 Task: Find a place to stay in Shantou, China, from June 1 to June 9 for 5 guests, with a price range of ₹820 to ₹100000+, an entire place, 3 bedrooms, 3 beds, 3 bathrooms, and free cancellation.
Action: Mouse moved to (424, 88)
Screenshot: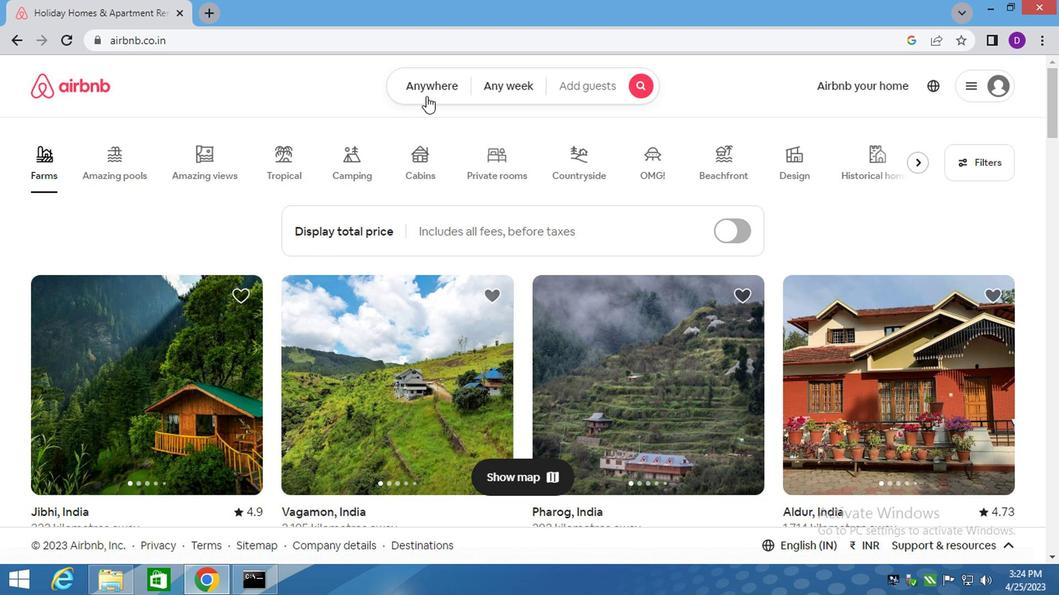 
Action: Mouse pressed left at (424, 88)
Screenshot: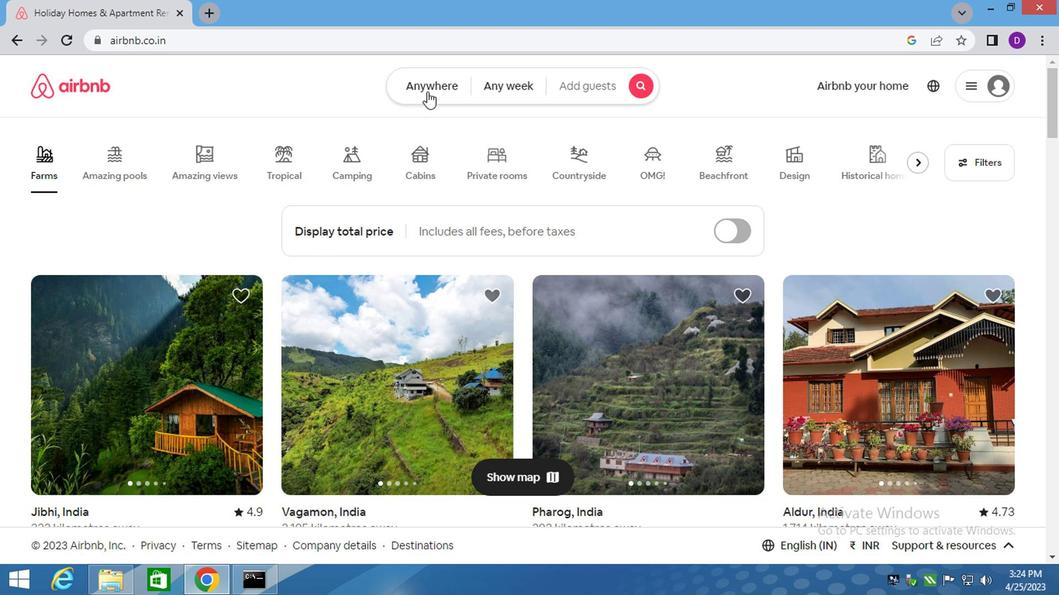 
Action: Mouse moved to (270, 147)
Screenshot: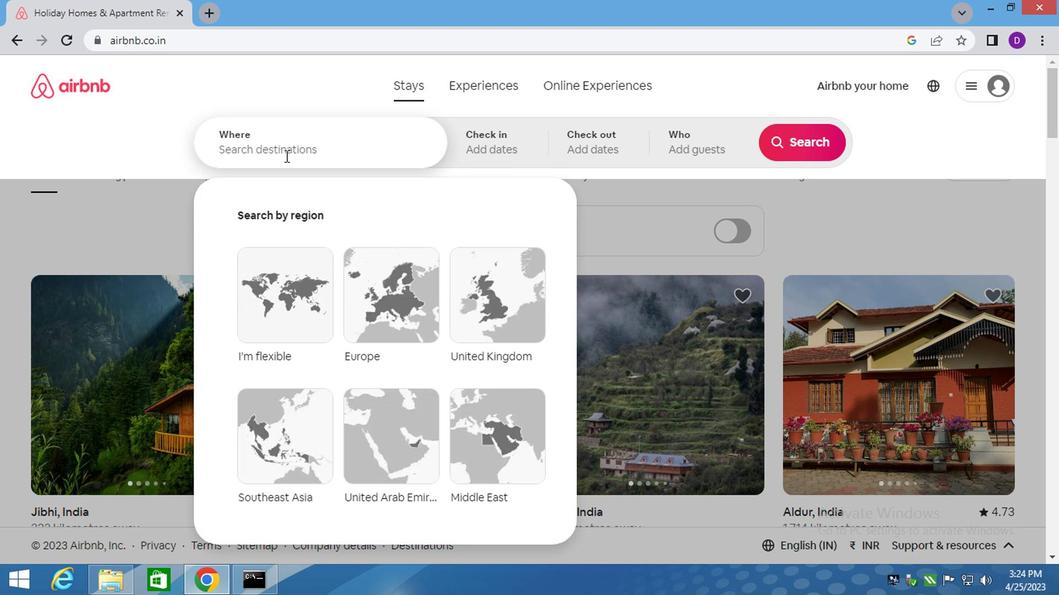
Action: Mouse pressed left at (270, 147)
Screenshot: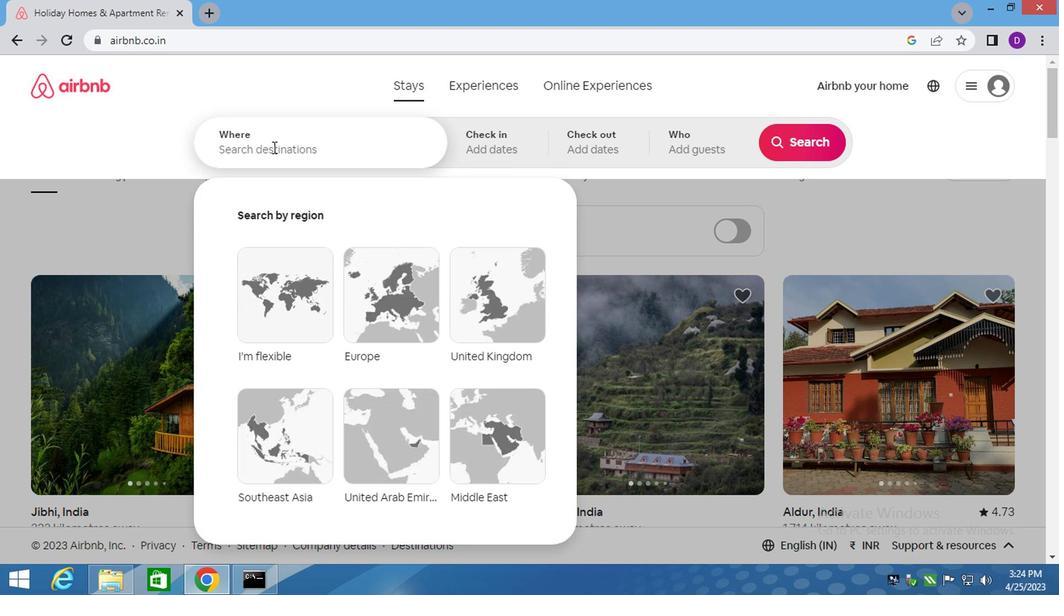 
Action: Mouse moved to (256, 163)
Screenshot: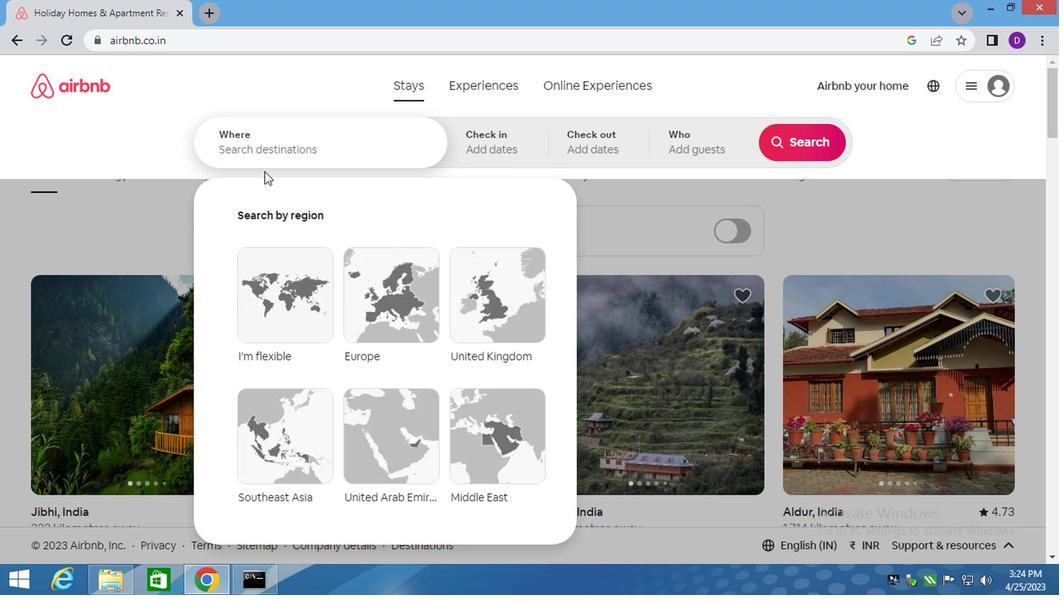 
Action: Key pressed <Key.shift>SHANTOU,<Key.space><Key.shift>CHINA<Key.enter>
Screenshot: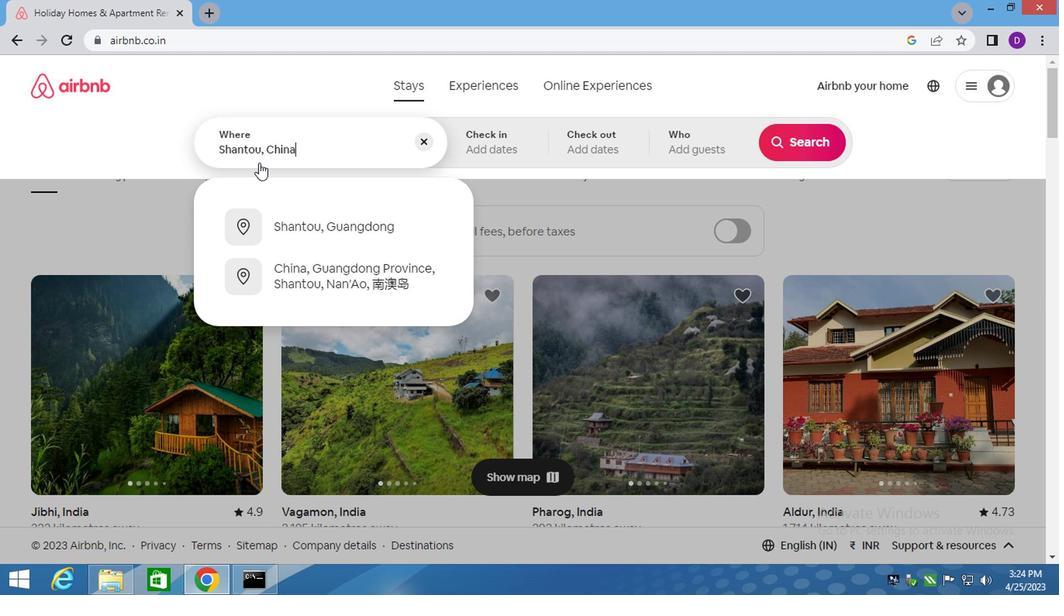 
Action: Mouse moved to (791, 265)
Screenshot: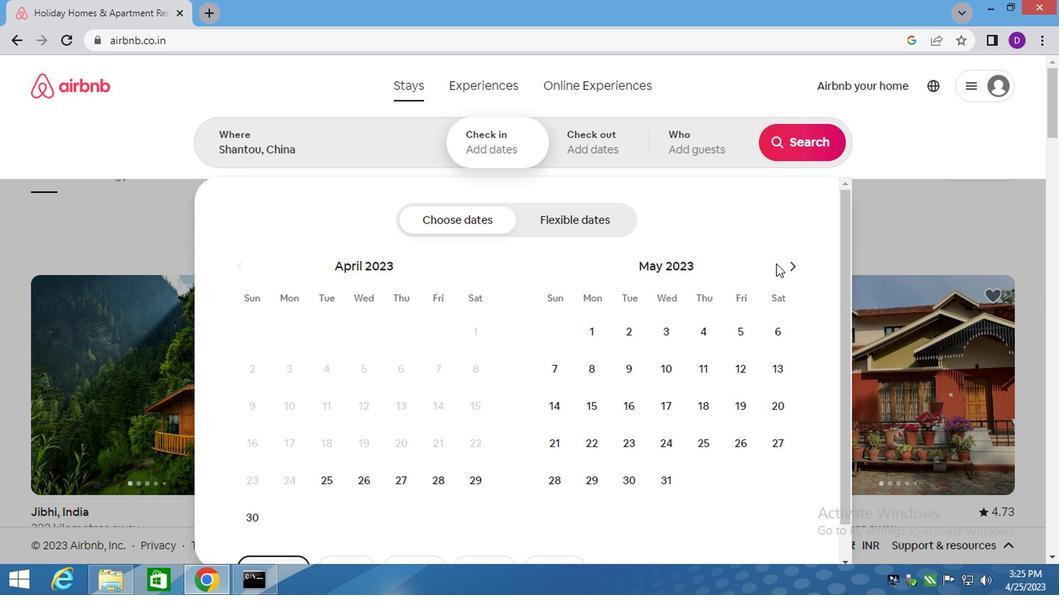 
Action: Mouse pressed left at (791, 265)
Screenshot: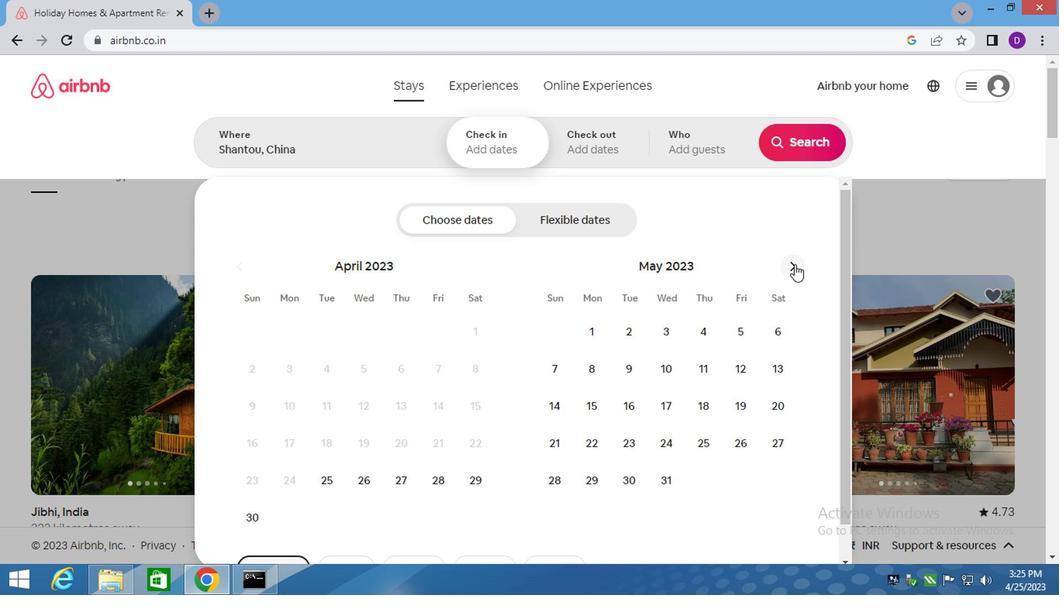 
Action: Mouse moved to (703, 328)
Screenshot: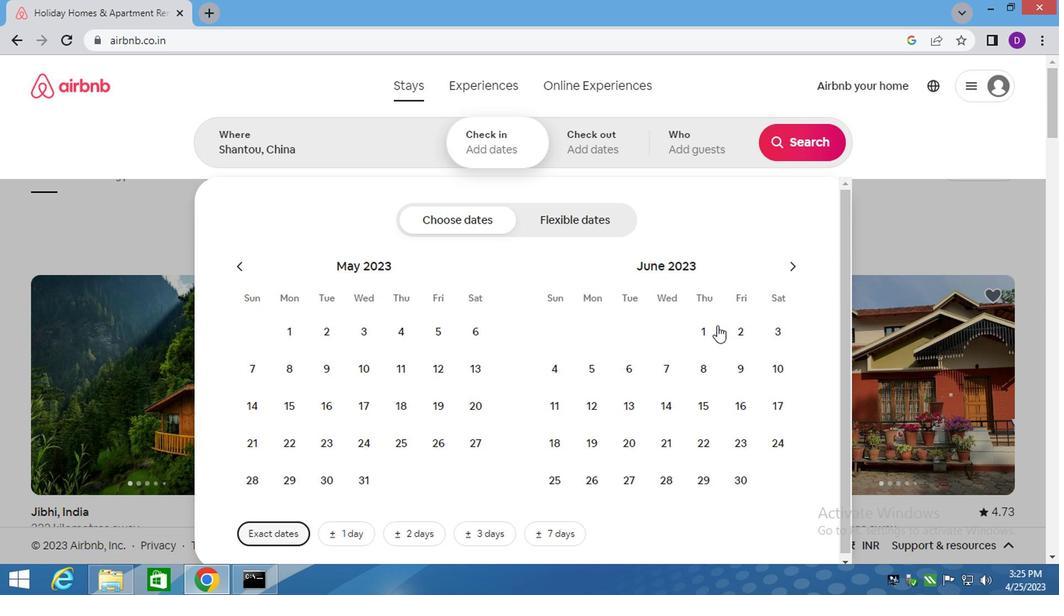 
Action: Mouse pressed left at (703, 328)
Screenshot: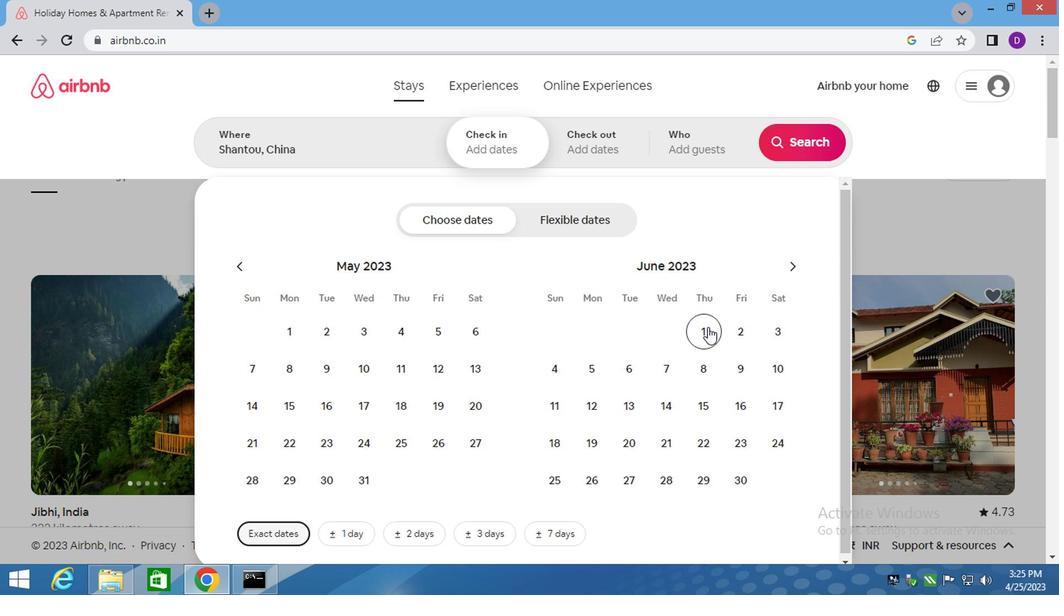 
Action: Mouse moved to (734, 372)
Screenshot: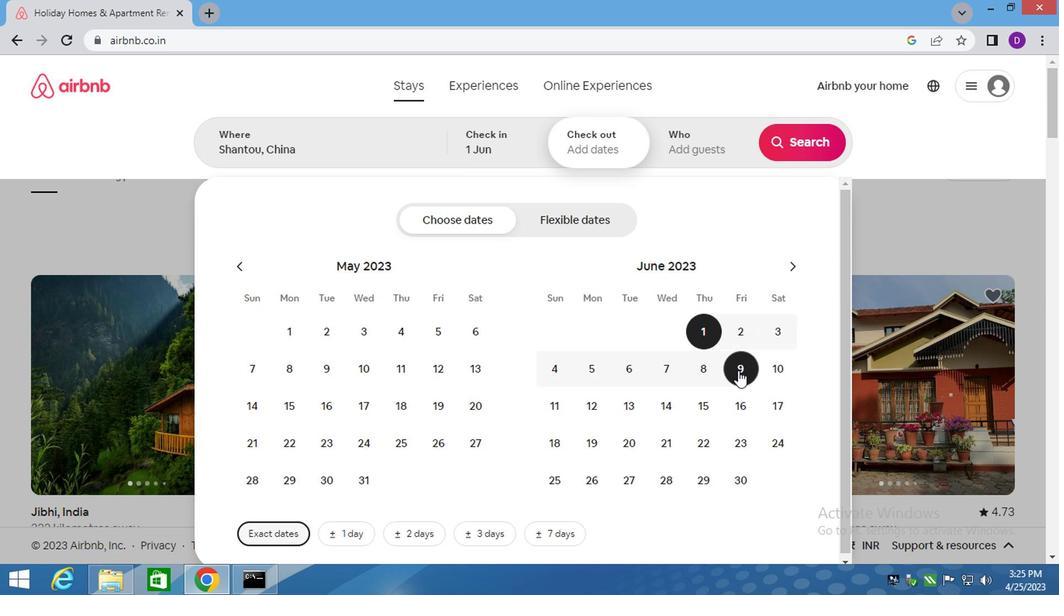 
Action: Mouse pressed left at (734, 372)
Screenshot: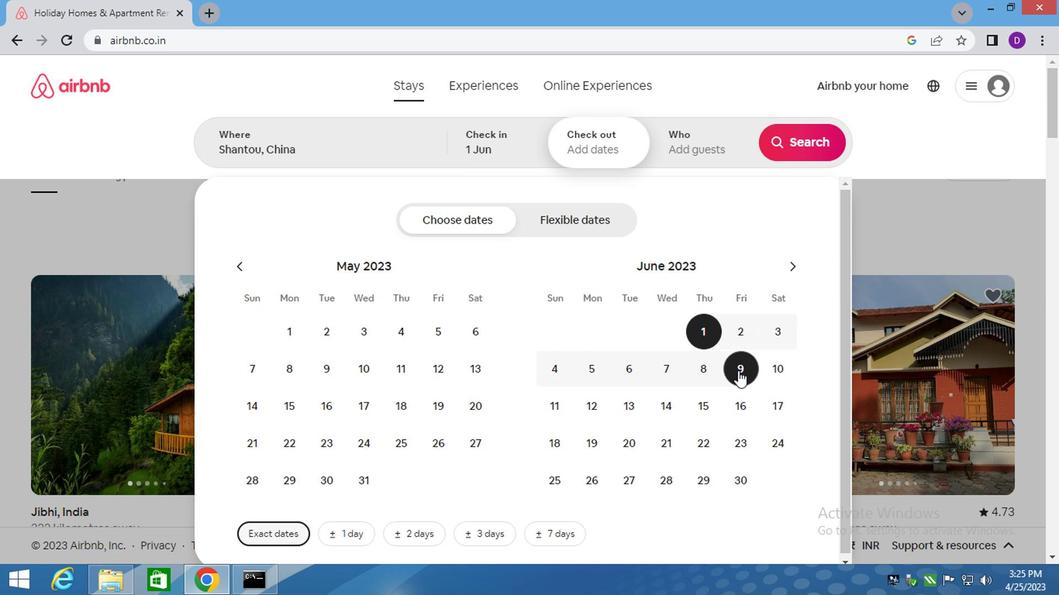 
Action: Mouse moved to (669, 137)
Screenshot: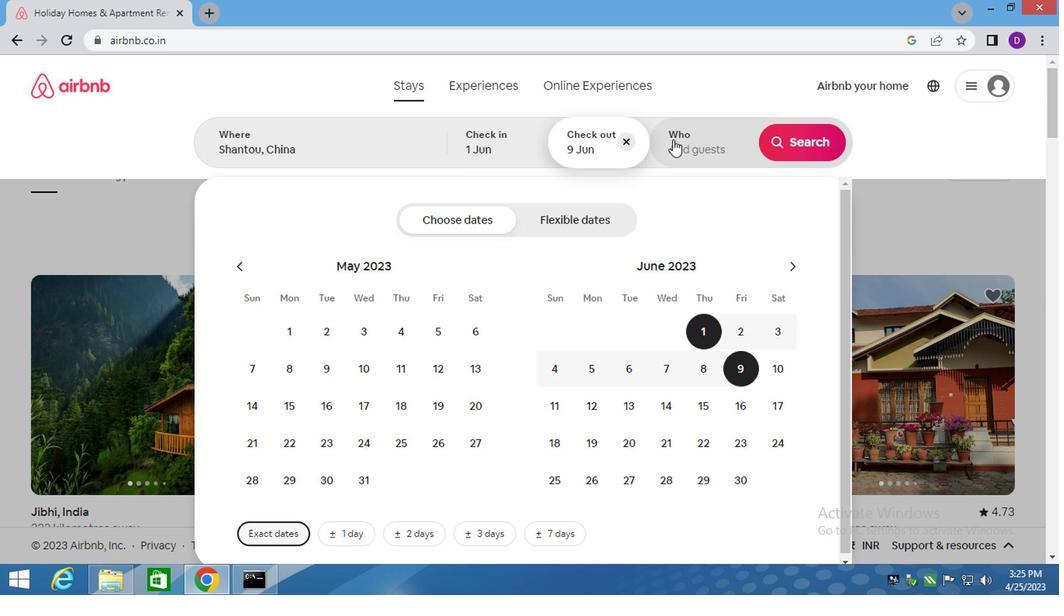 
Action: Mouse pressed left at (669, 137)
Screenshot: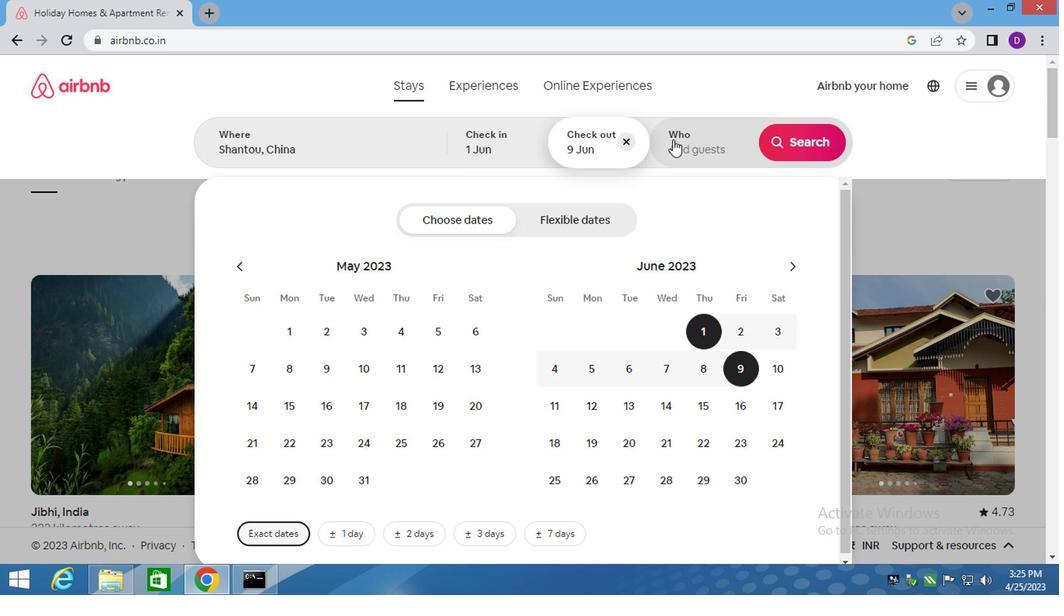 
Action: Mouse moved to (808, 232)
Screenshot: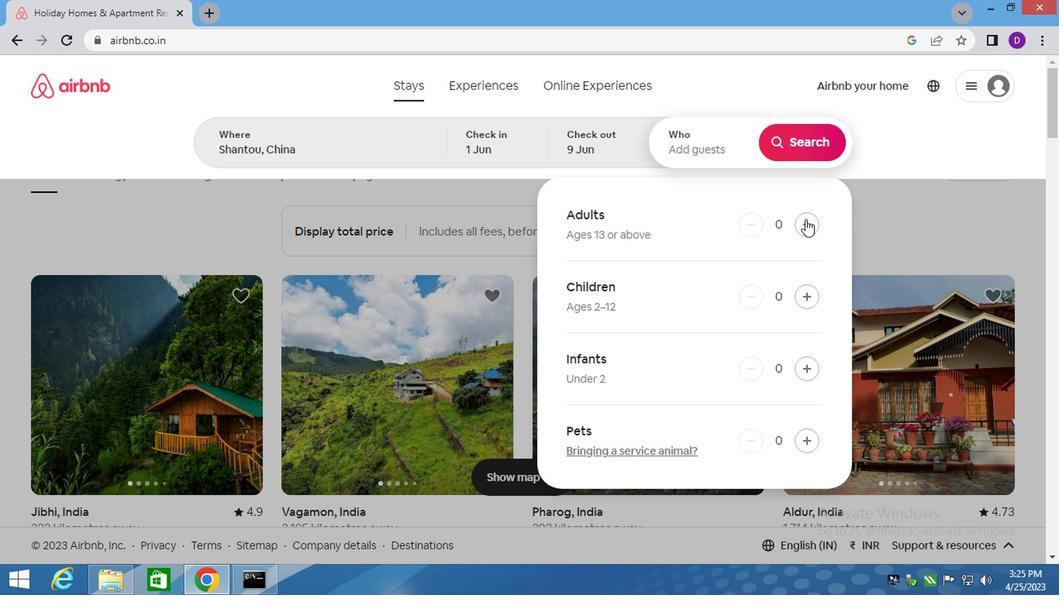 
Action: Mouse pressed left at (808, 232)
Screenshot: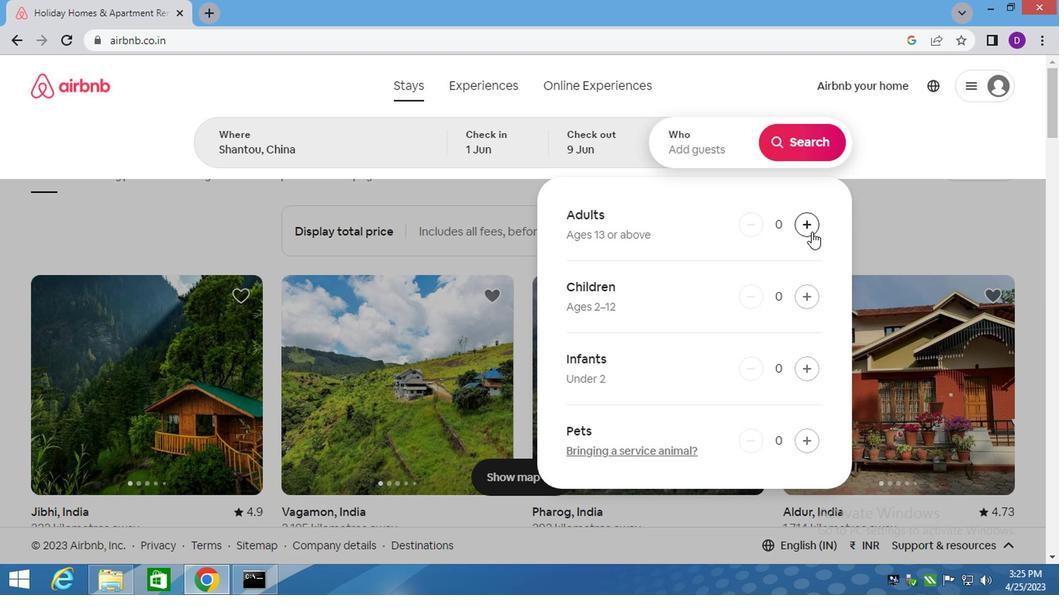 
Action: Mouse pressed left at (808, 232)
Screenshot: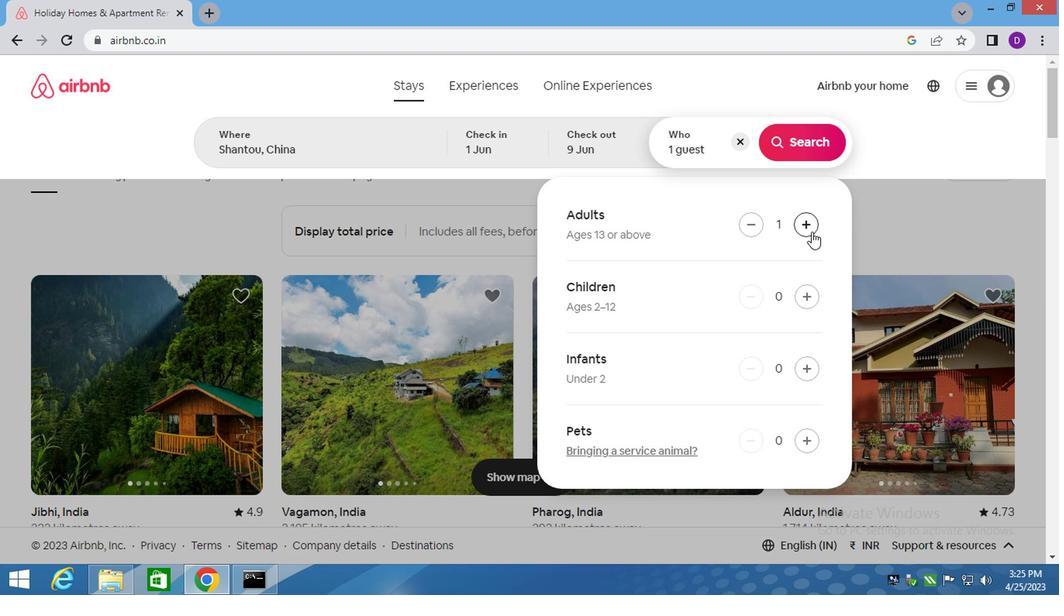 
Action: Mouse moved to (809, 233)
Screenshot: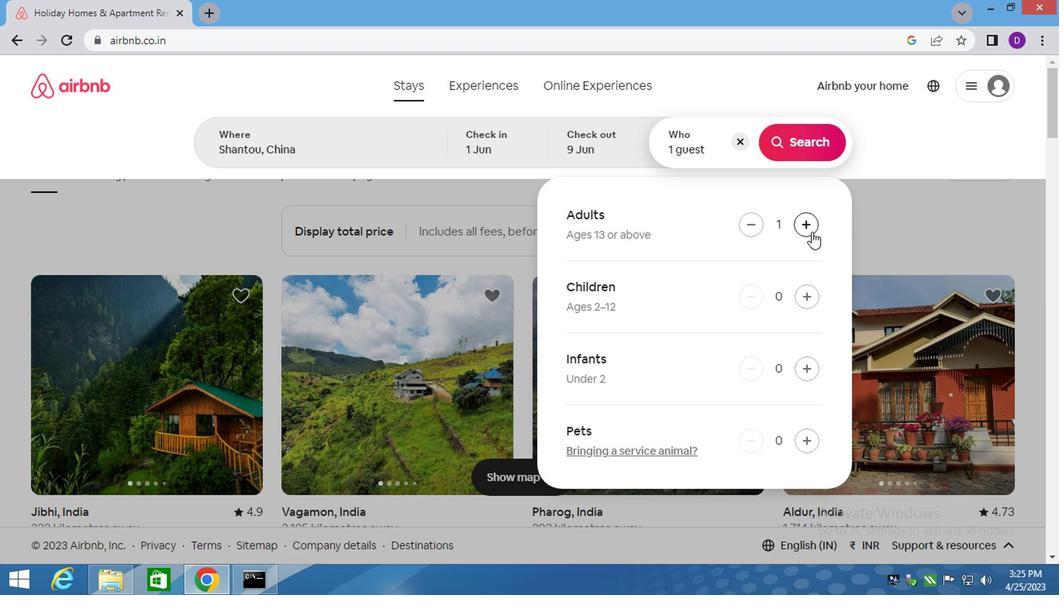 
Action: Mouse pressed left at (809, 233)
Screenshot: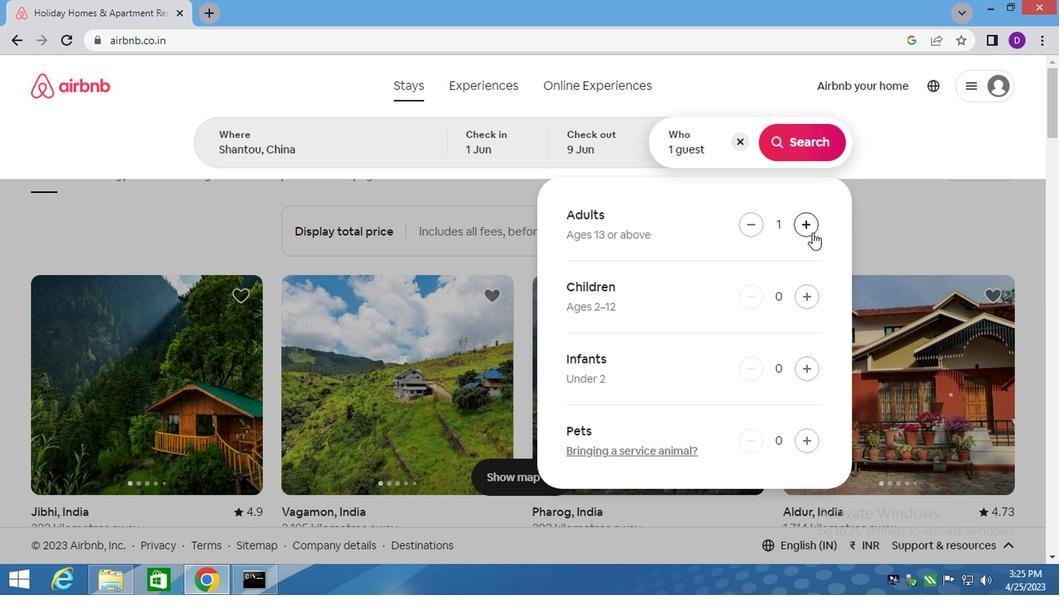 
Action: Mouse pressed left at (809, 233)
Screenshot: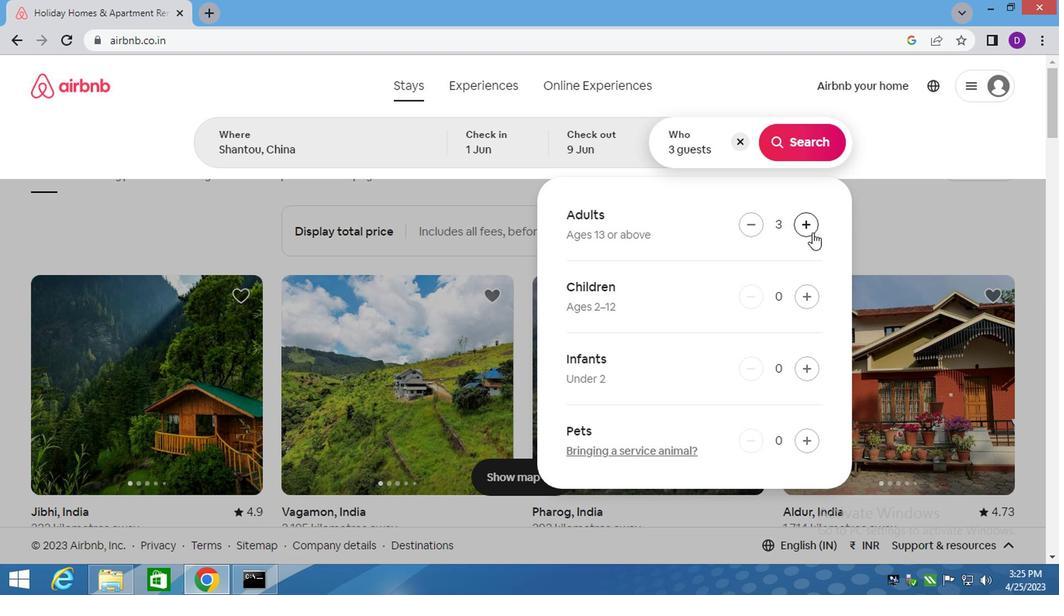 
Action: Mouse pressed left at (809, 233)
Screenshot: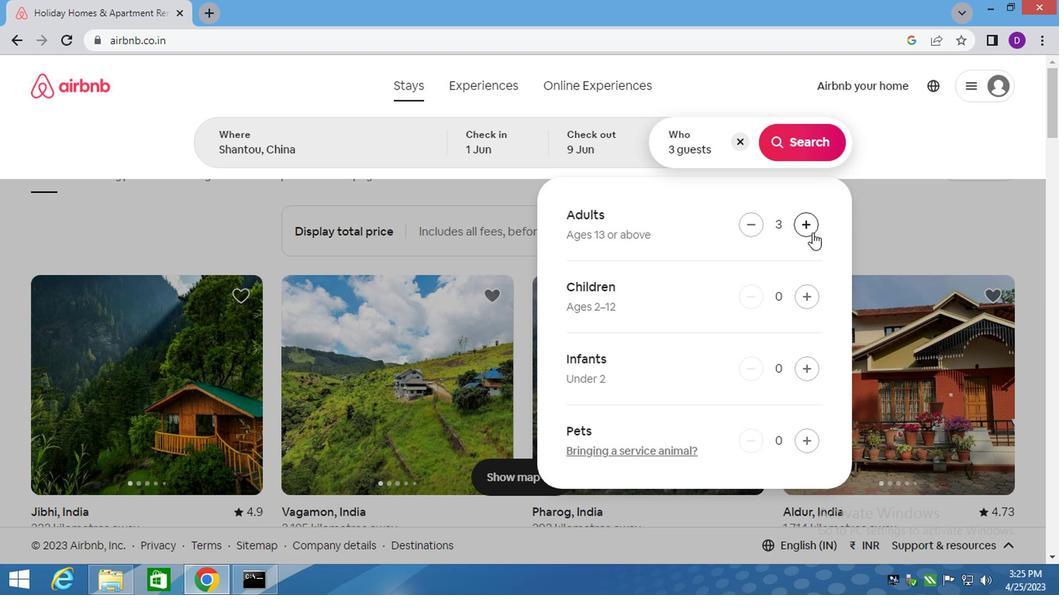 
Action: Mouse moved to (800, 157)
Screenshot: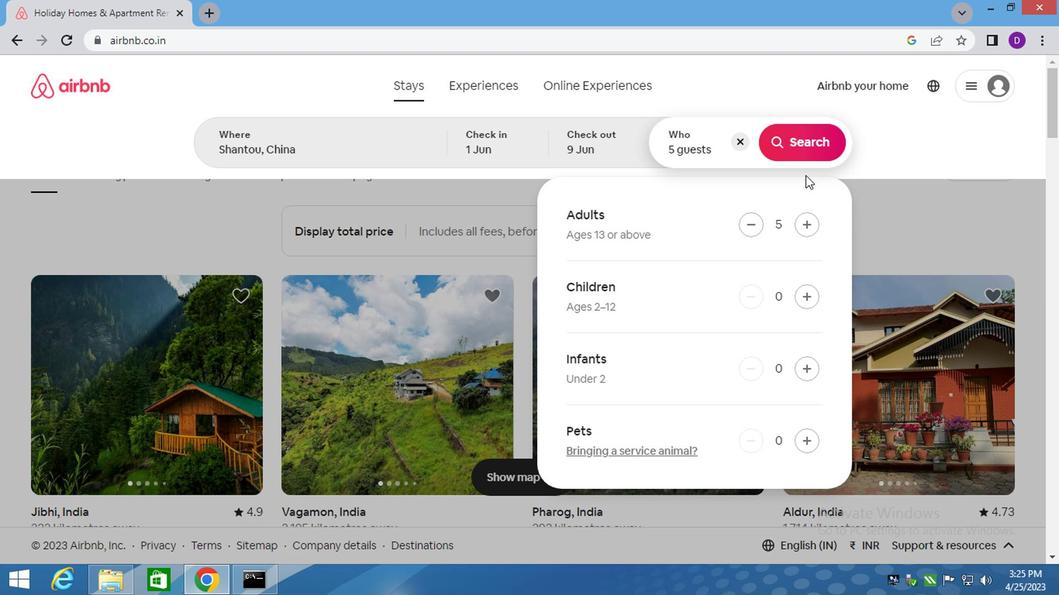 
Action: Mouse pressed left at (800, 157)
Screenshot: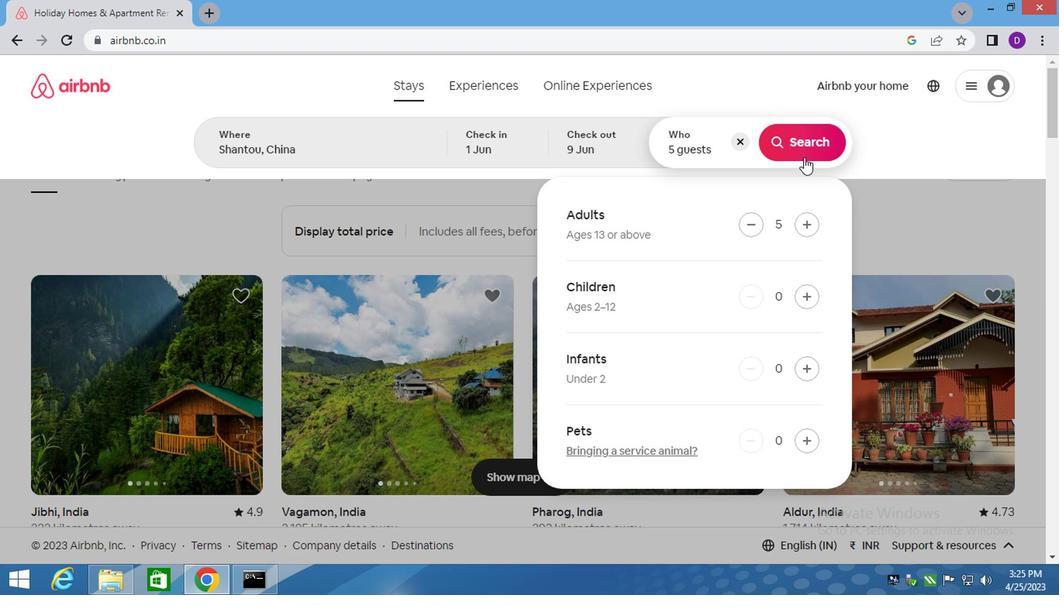
Action: Mouse moved to (980, 150)
Screenshot: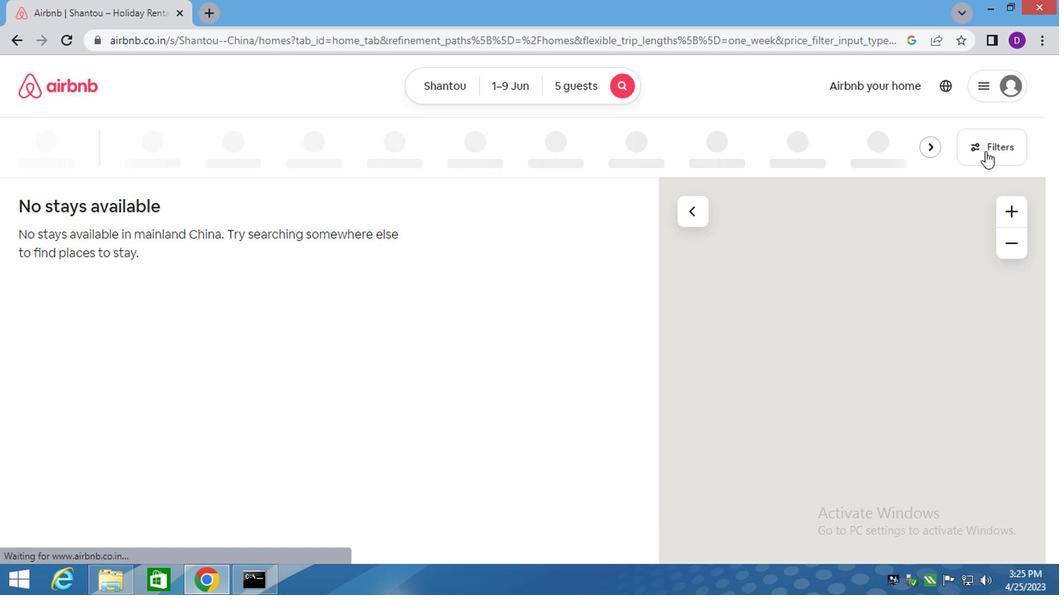 
Action: Mouse pressed left at (980, 150)
Screenshot: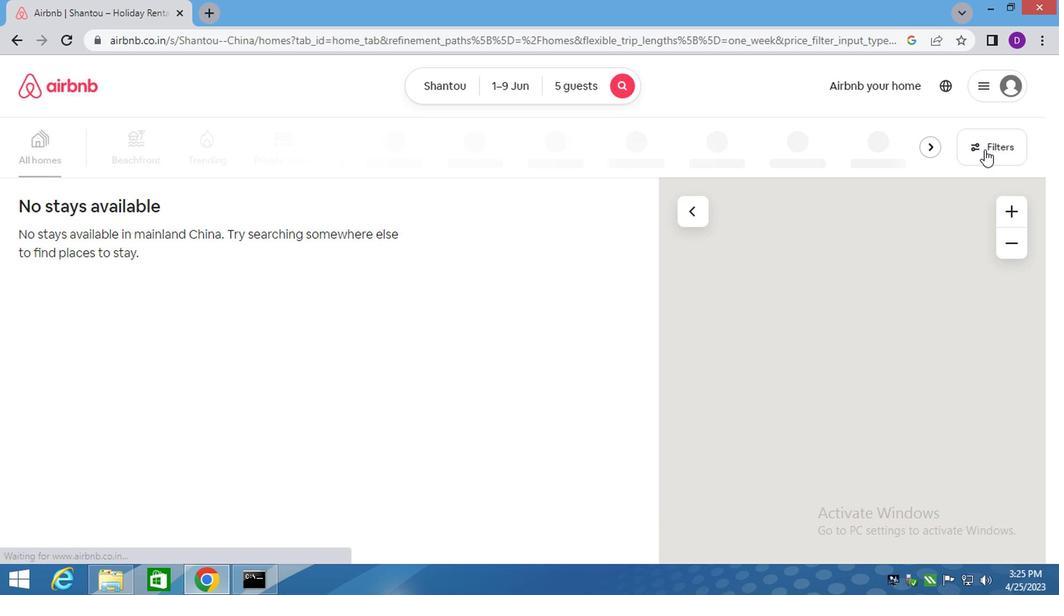 
Action: Mouse moved to (348, 248)
Screenshot: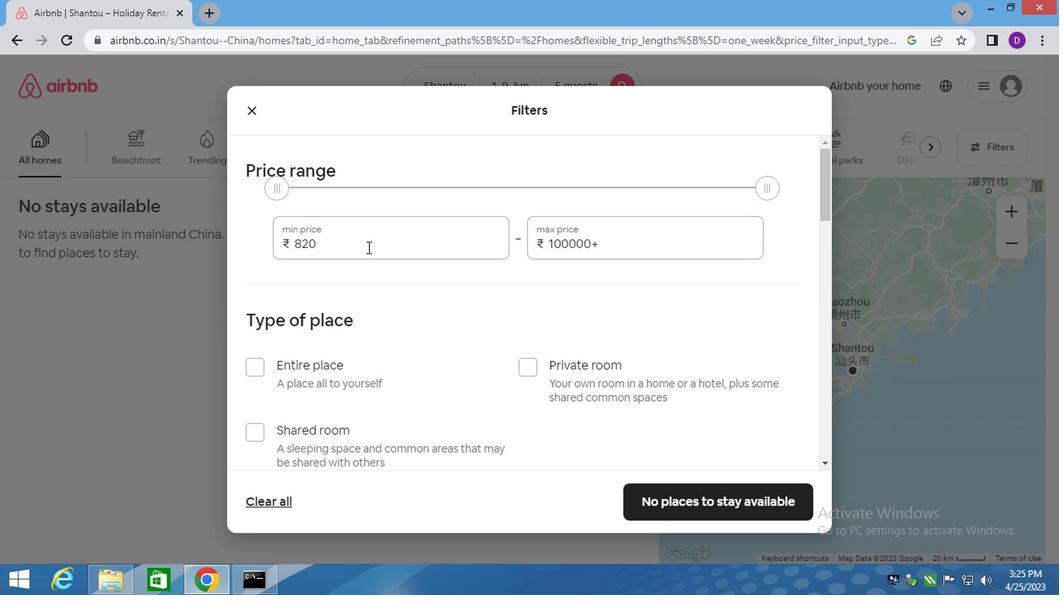 
Action: Mouse pressed left at (348, 248)
Screenshot: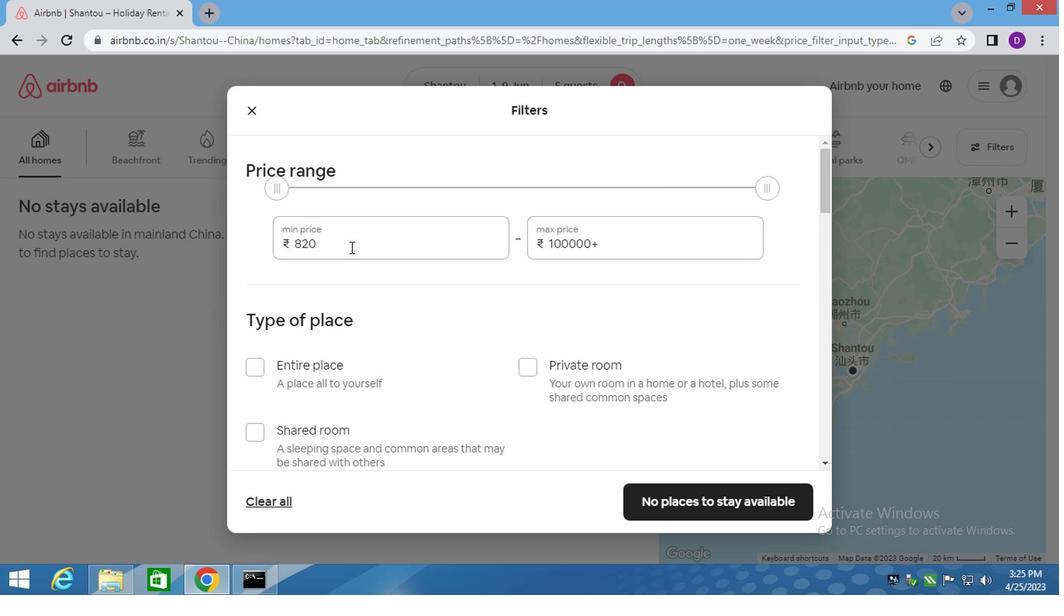 
Action: Mouse pressed left at (348, 248)
Screenshot: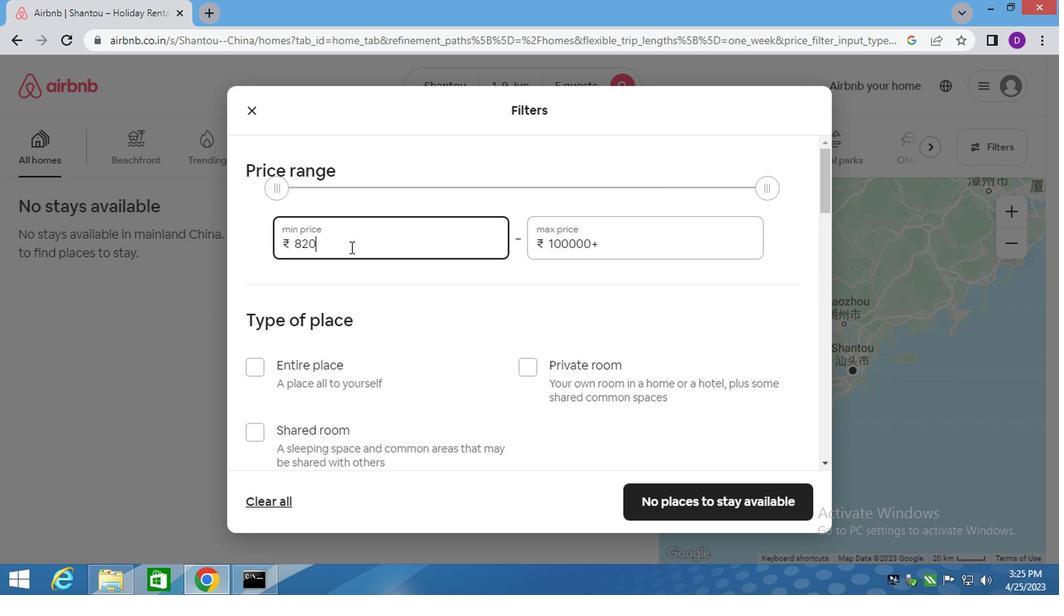 
Action: Mouse pressed left at (348, 248)
Screenshot: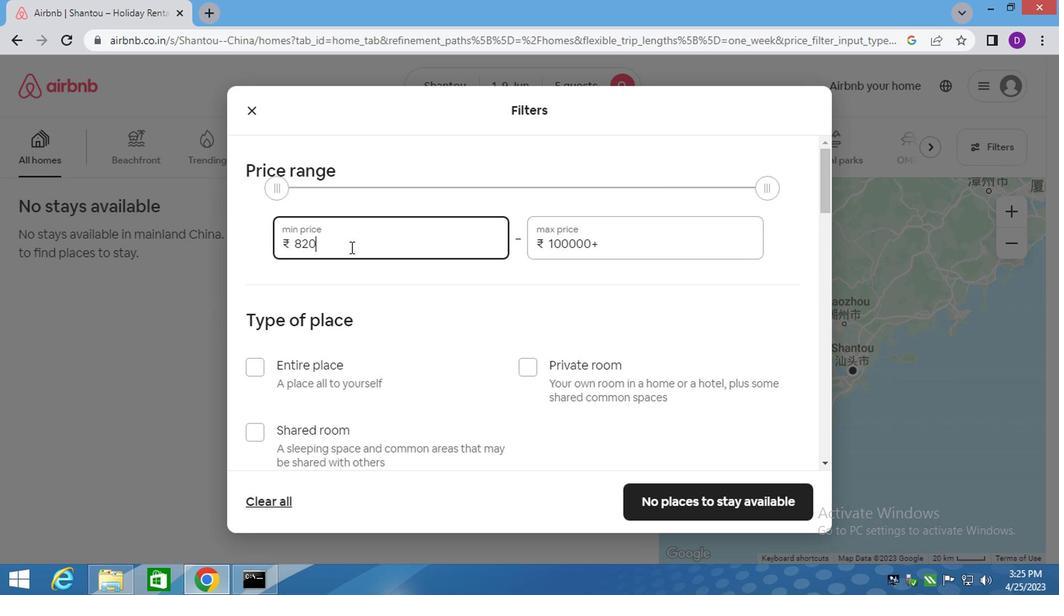 
Action: Mouse moved to (337, 248)
Screenshot: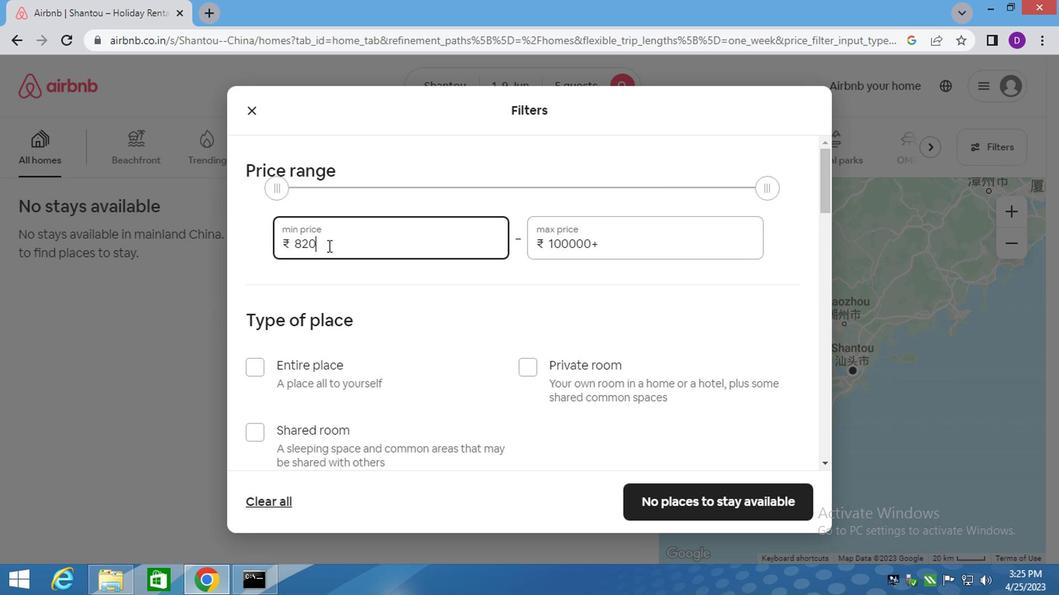 
Action: Mouse pressed left at (337, 248)
Screenshot: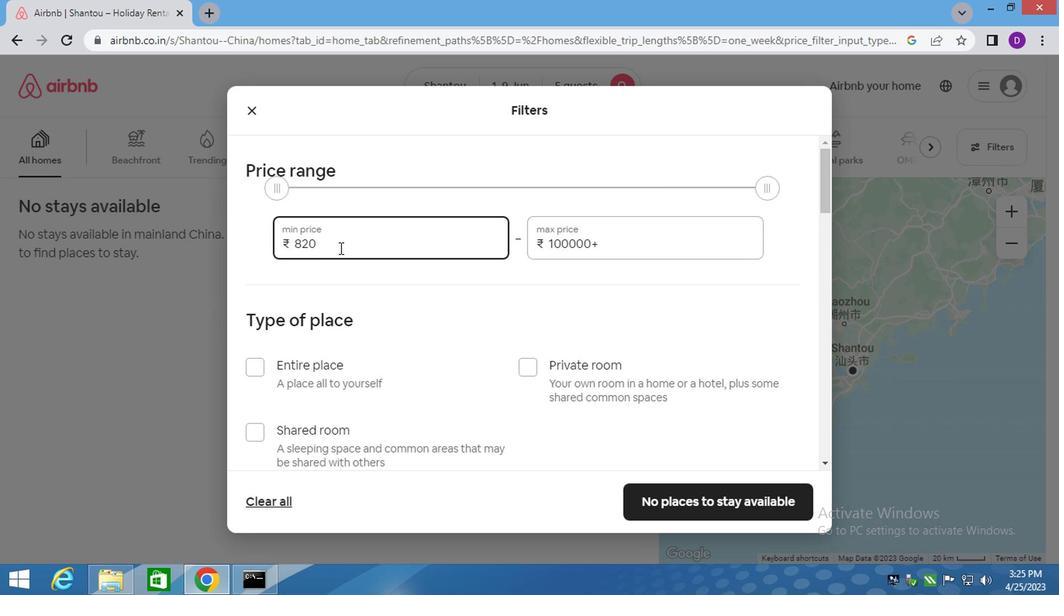 
Action: Mouse pressed left at (337, 248)
Screenshot: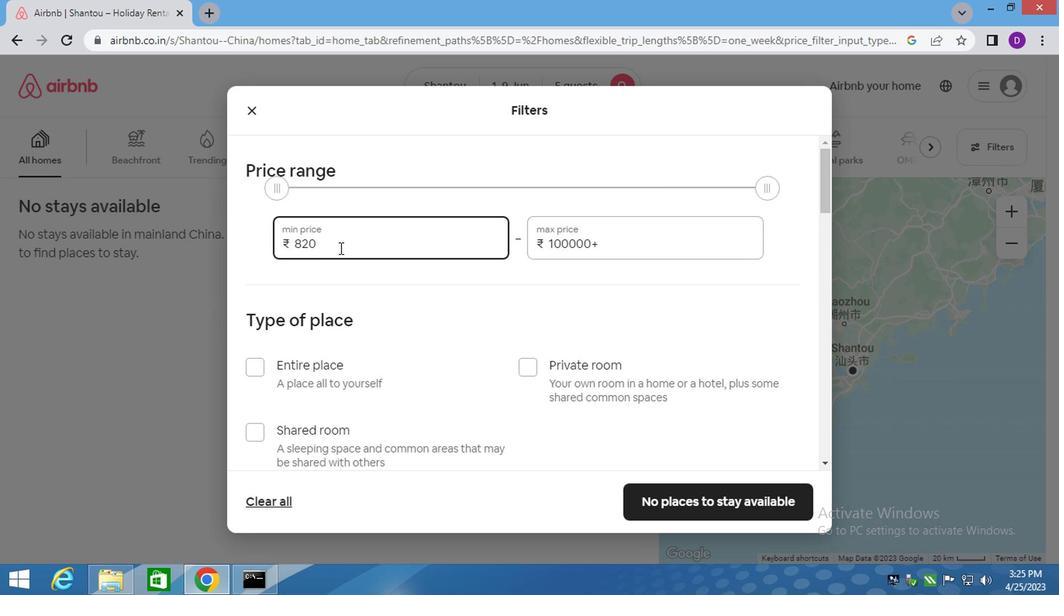 
Action: Key pressed 6000<Key.tab>12000
Screenshot: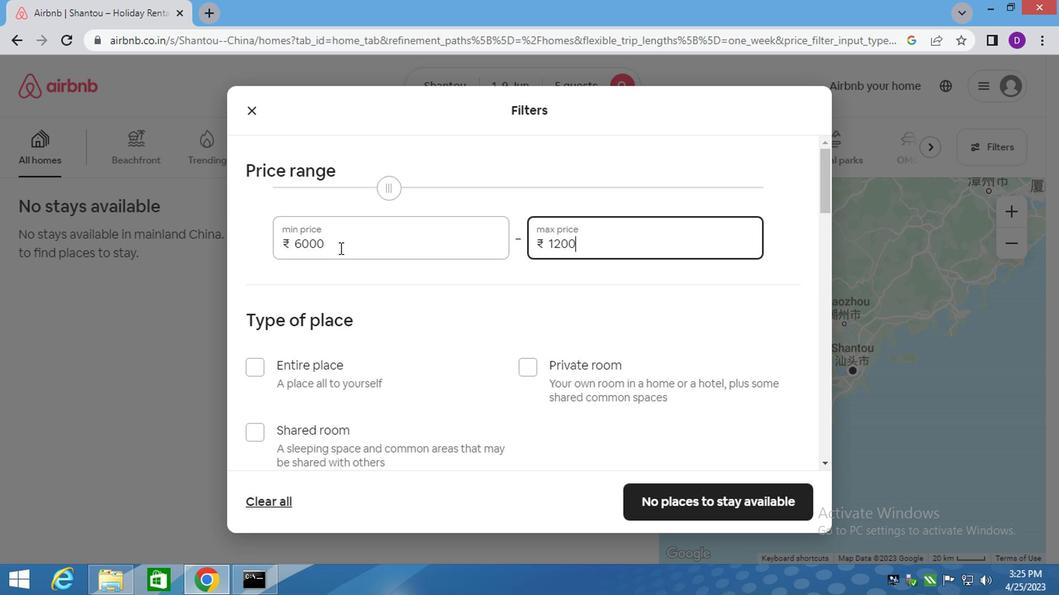 
Action: Mouse moved to (252, 368)
Screenshot: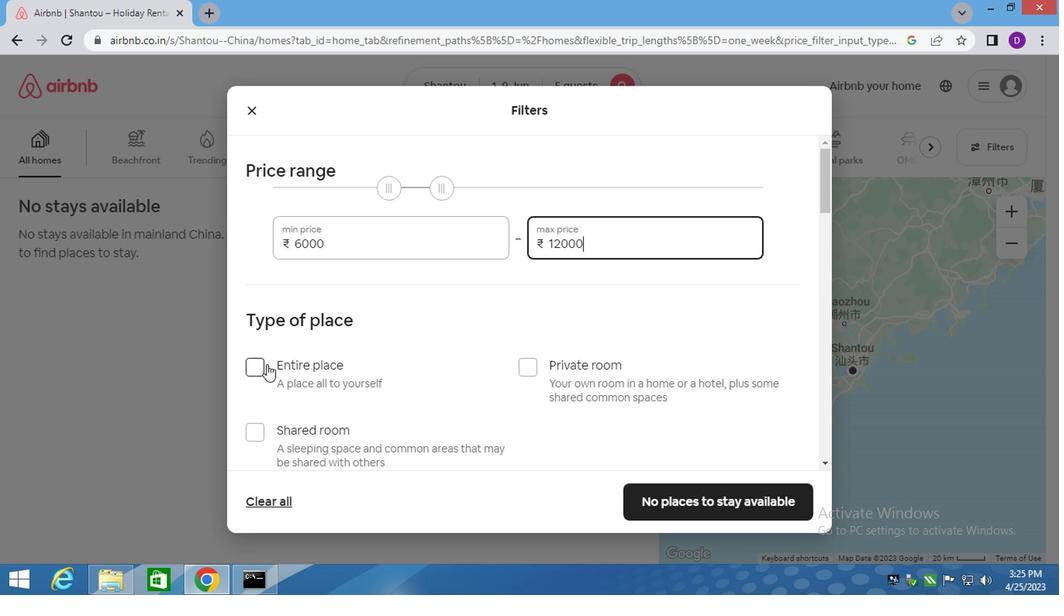 
Action: Mouse pressed left at (252, 368)
Screenshot: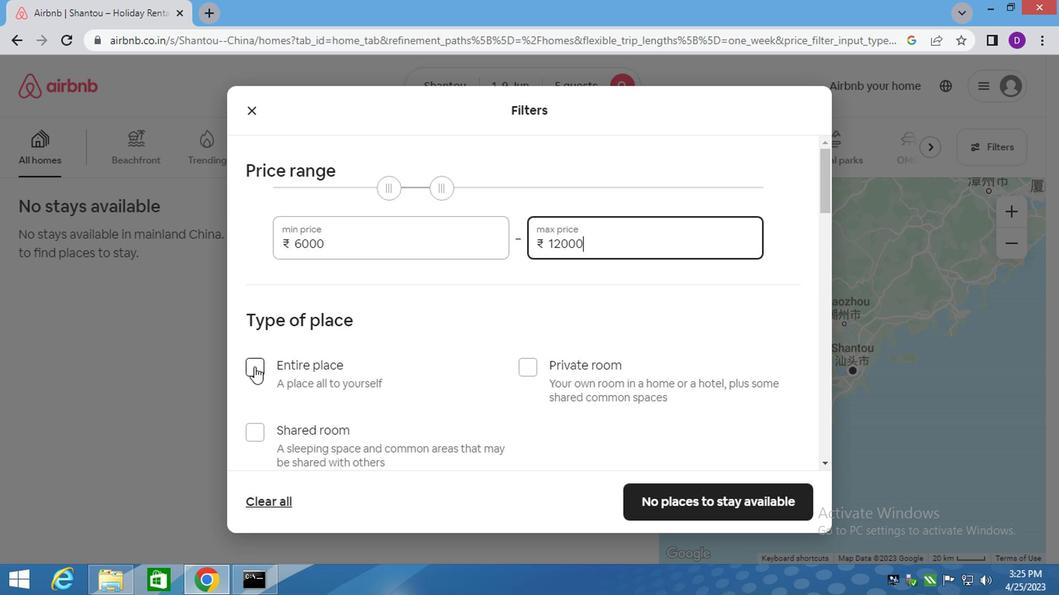 
Action: Mouse moved to (406, 380)
Screenshot: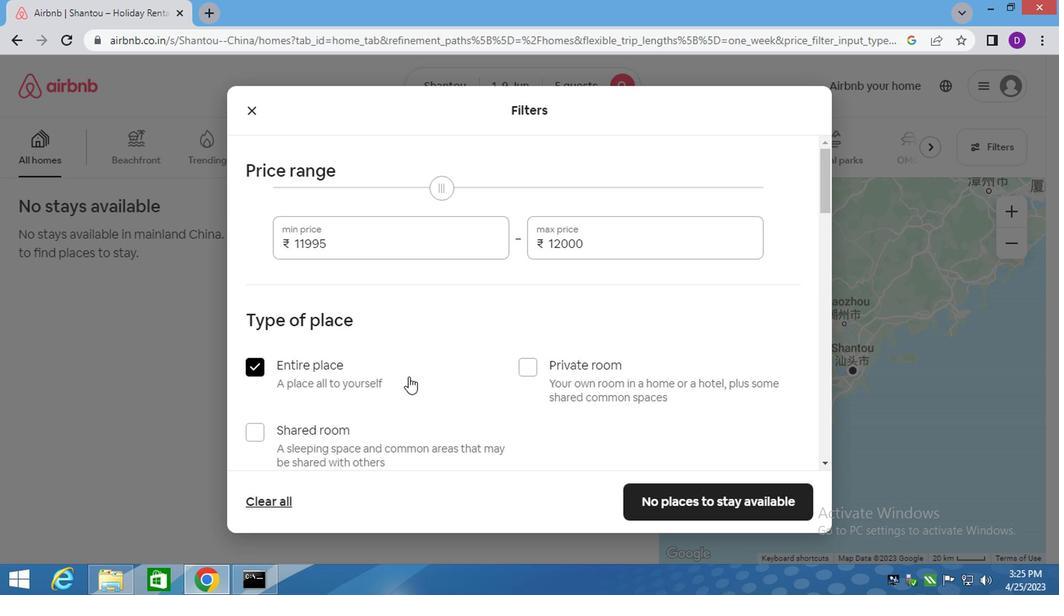
Action: Mouse scrolled (406, 379) with delta (0, 0)
Screenshot: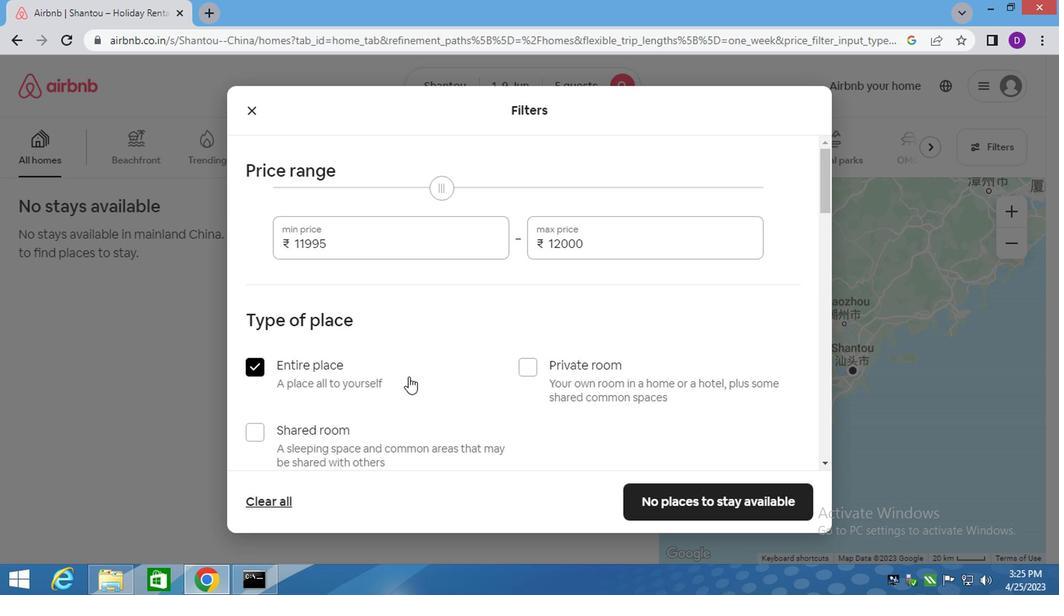 
Action: Mouse moved to (404, 383)
Screenshot: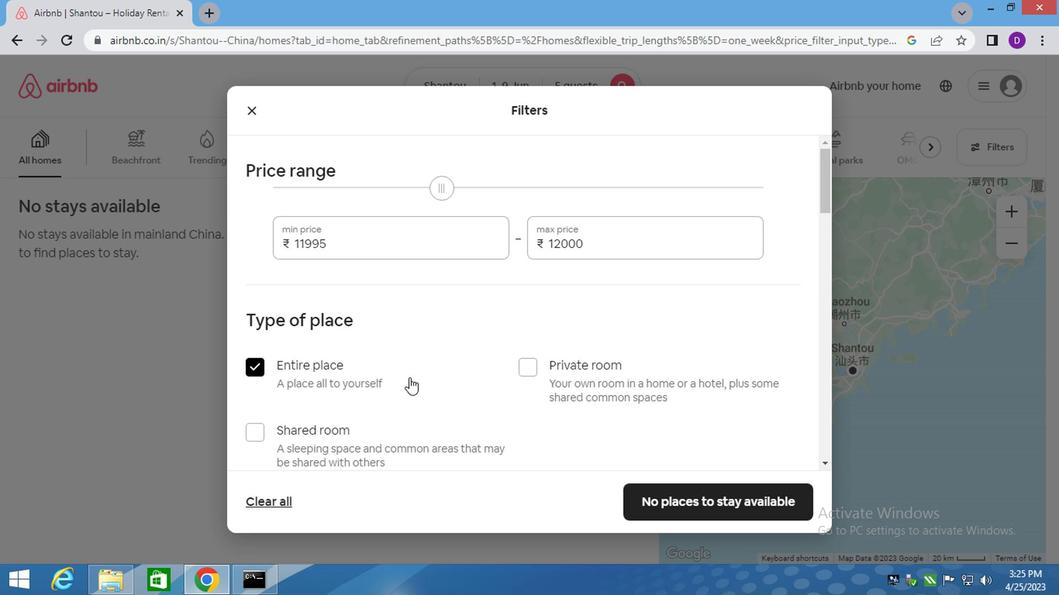
Action: Mouse scrolled (404, 382) with delta (0, -1)
Screenshot: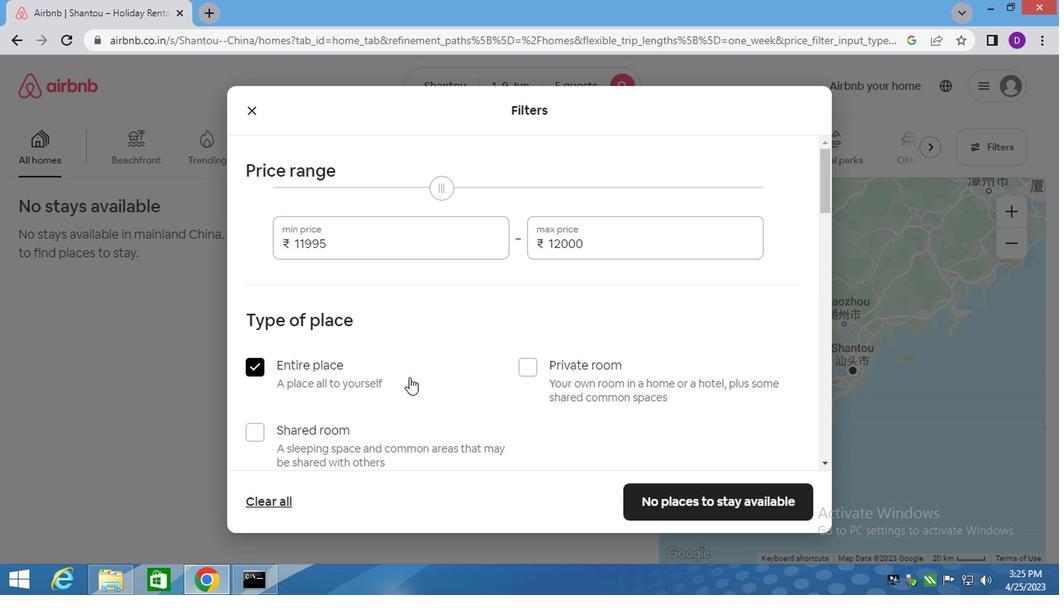 
Action: Mouse moved to (389, 387)
Screenshot: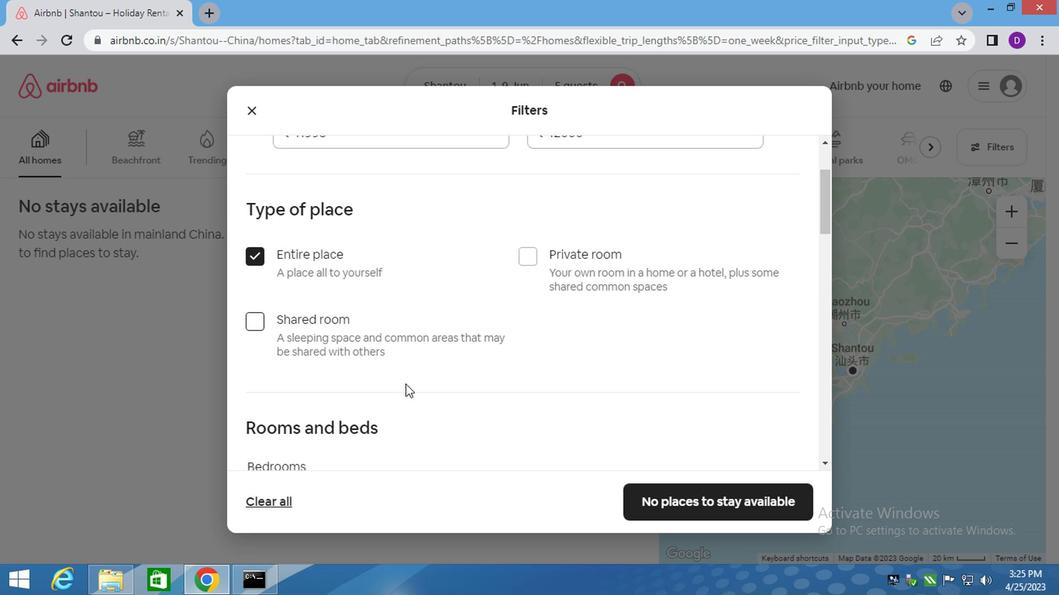 
Action: Mouse scrolled (389, 387) with delta (0, 0)
Screenshot: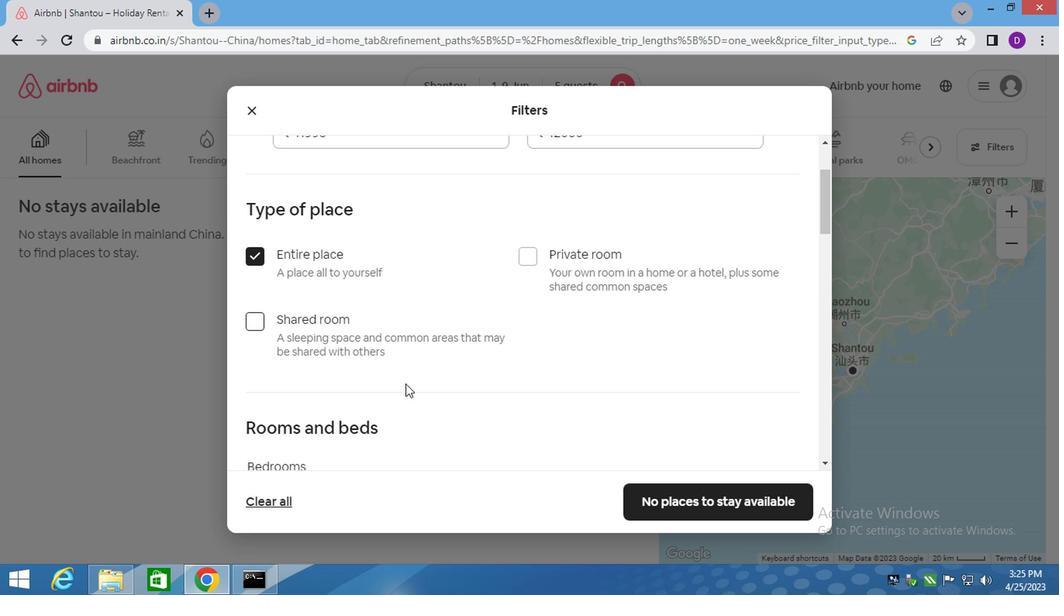 
Action: Mouse scrolled (389, 387) with delta (0, 0)
Screenshot: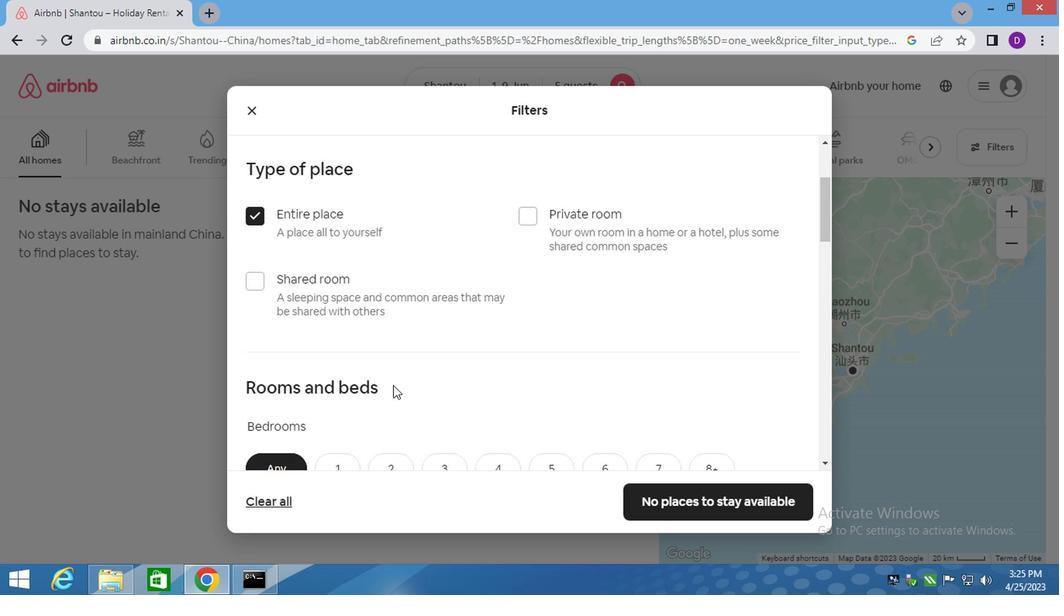 
Action: Mouse moved to (387, 389)
Screenshot: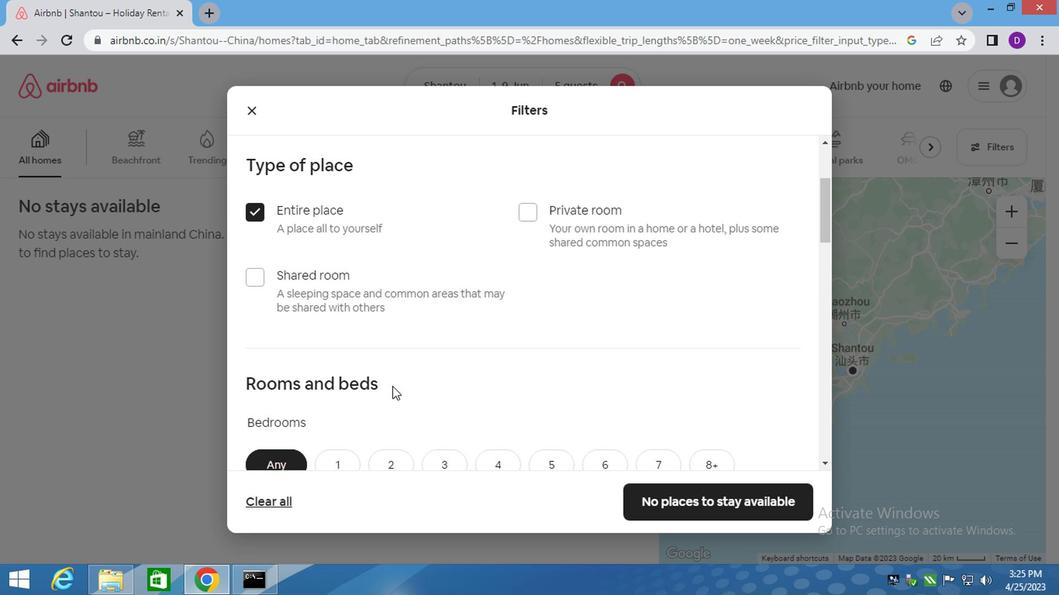 
Action: Mouse scrolled (388, 387) with delta (0, -1)
Screenshot: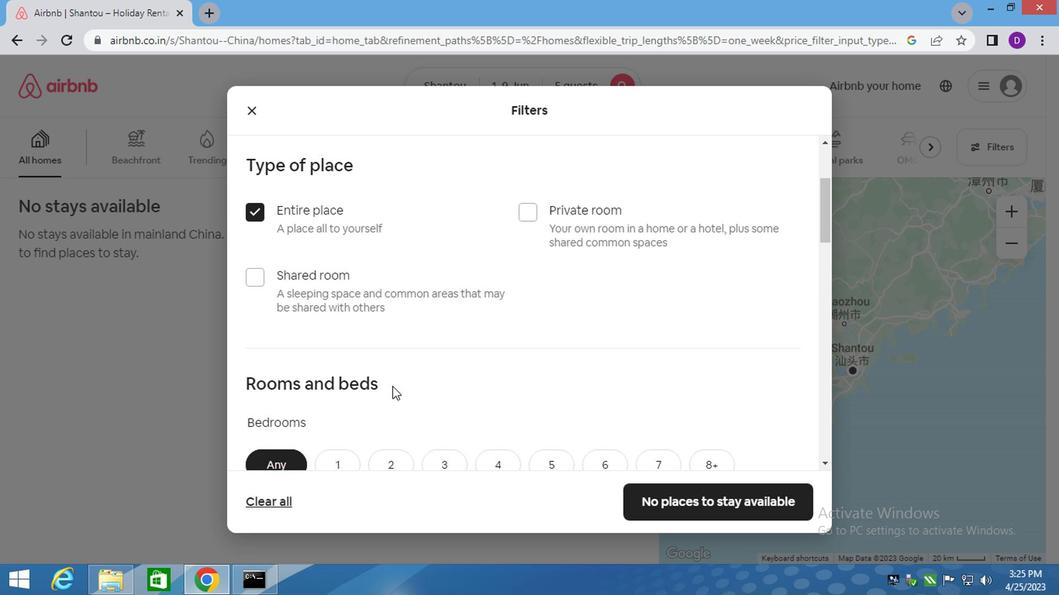 
Action: Mouse moved to (442, 233)
Screenshot: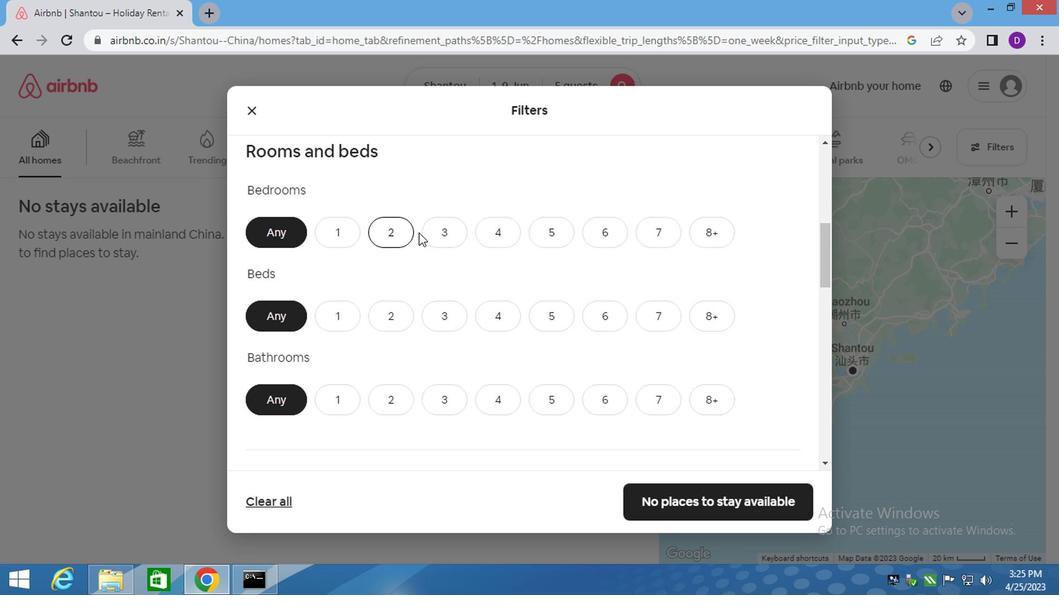 
Action: Mouse pressed left at (442, 233)
Screenshot: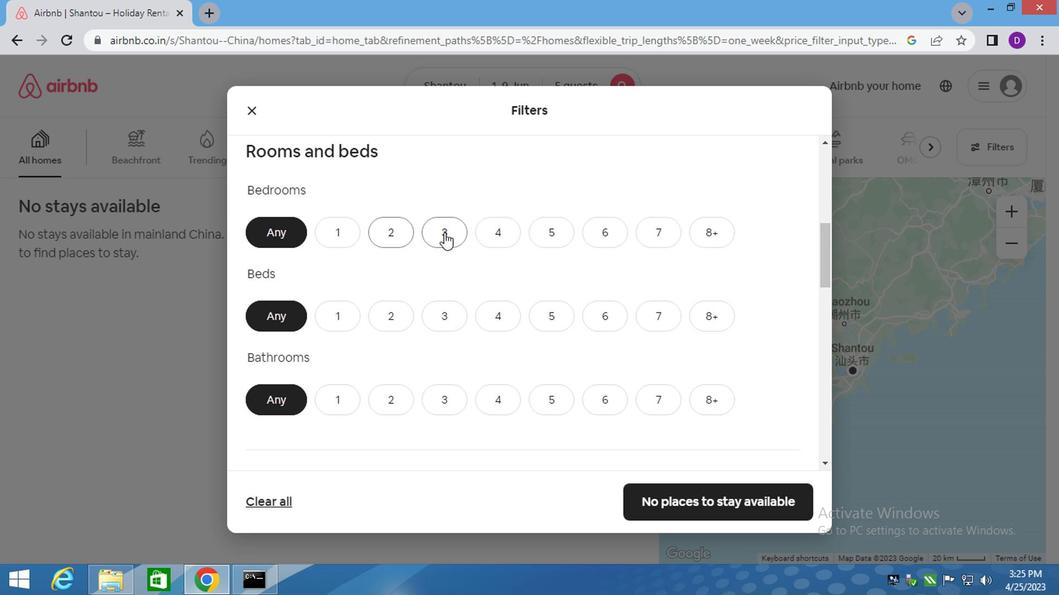 
Action: Mouse moved to (431, 310)
Screenshot: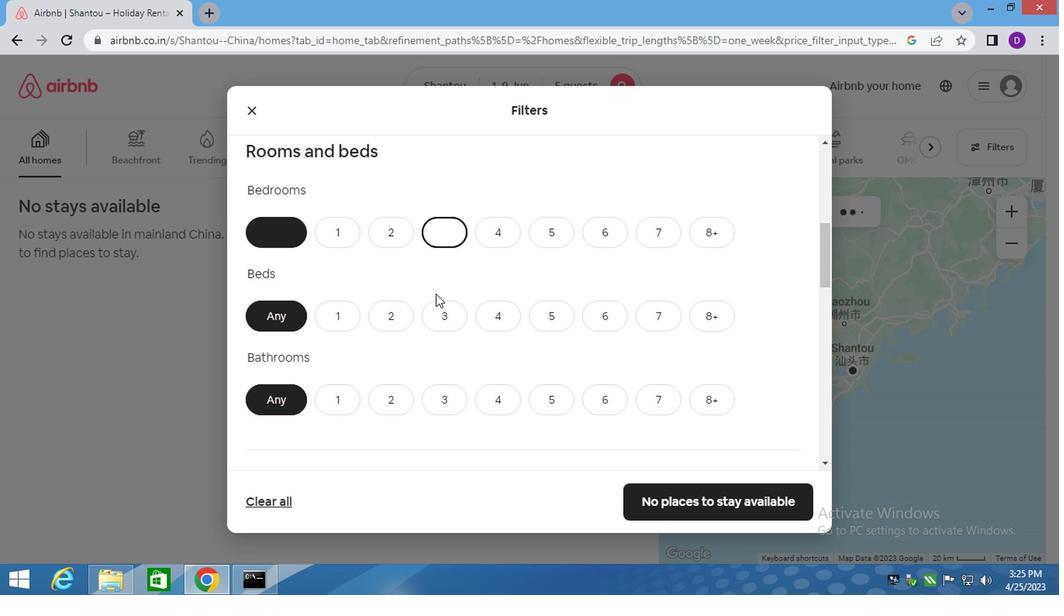
Action: Mouse pressed left at (431, 310)
Screenshot: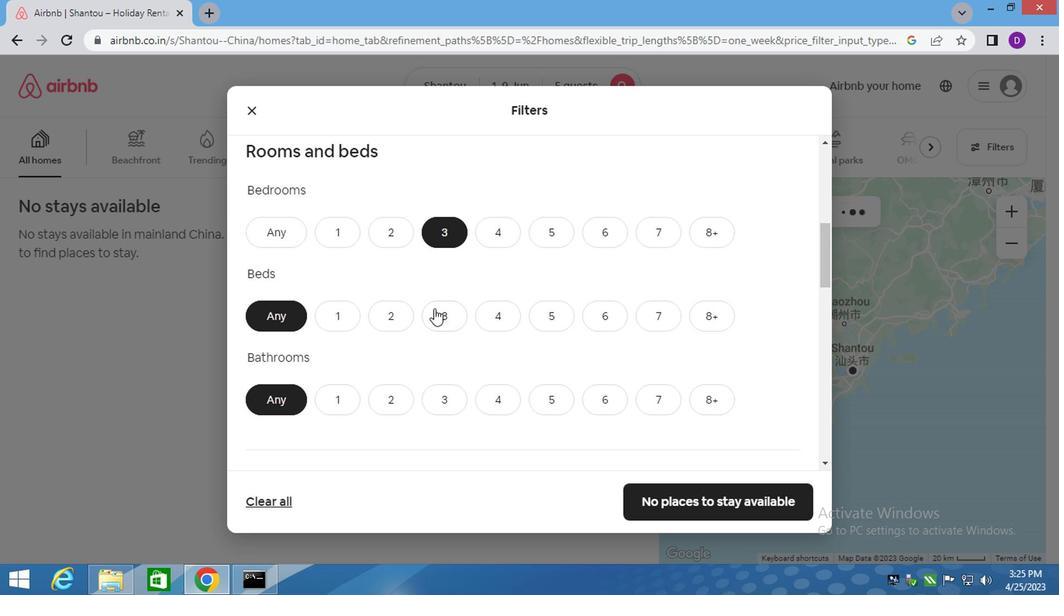 
Action: Mouse moved to (442, 399)
Screenshot: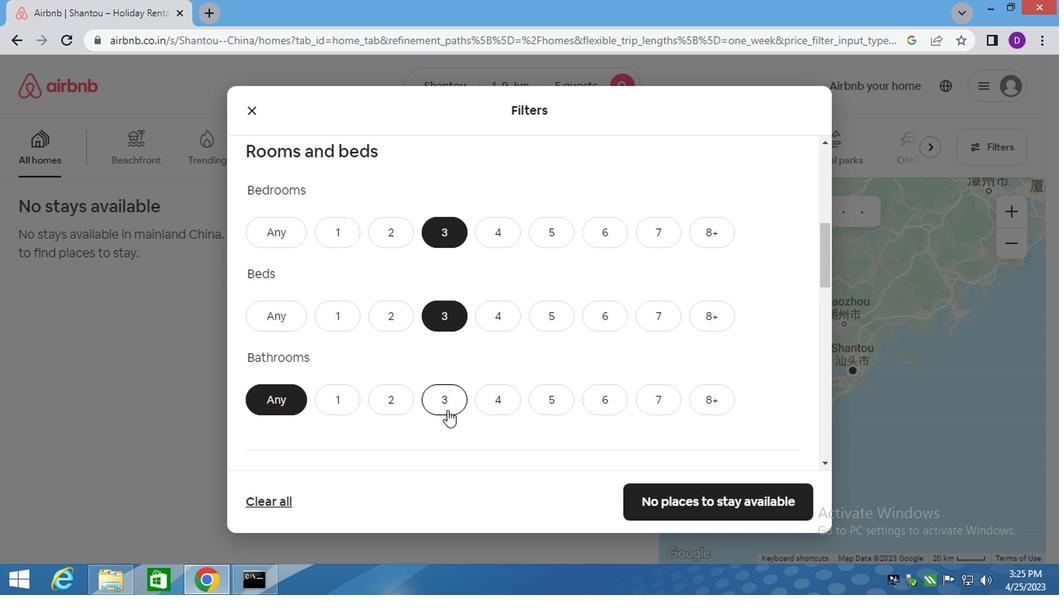 
Action: Mouse pressed left at (442, 399)
Screenshot: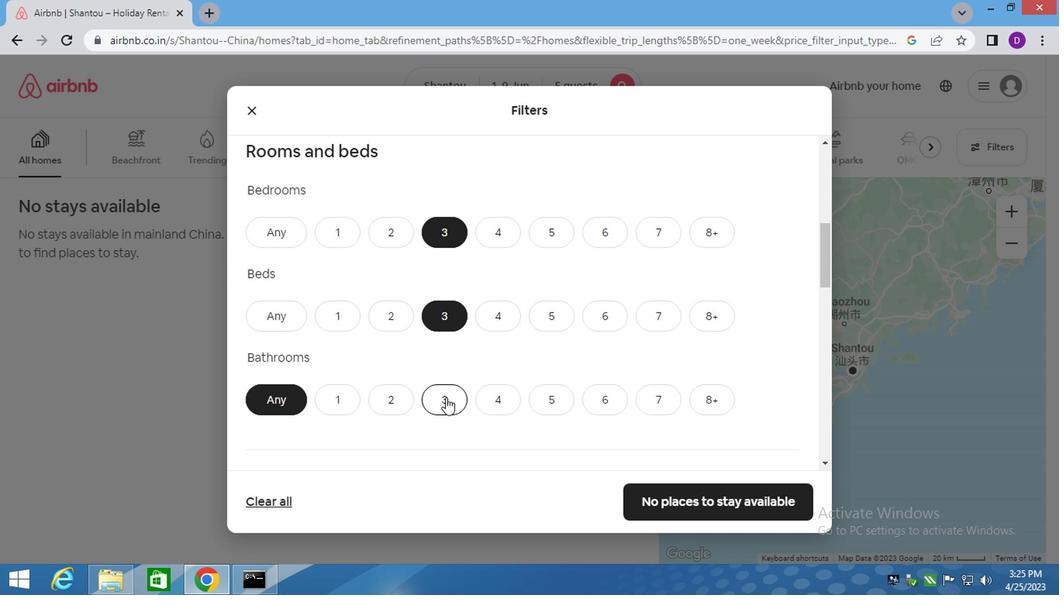
Action: Mouse moved to (446, 405)
Screenshot: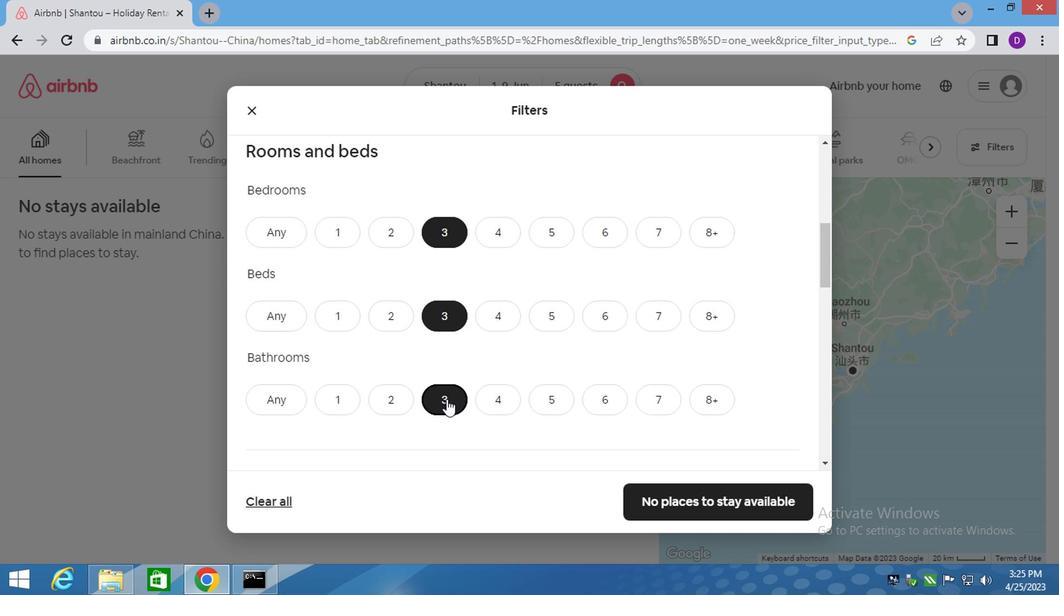 
Action: Mouse scrolled (446, 404) with delta (0, -1)
Screenshot: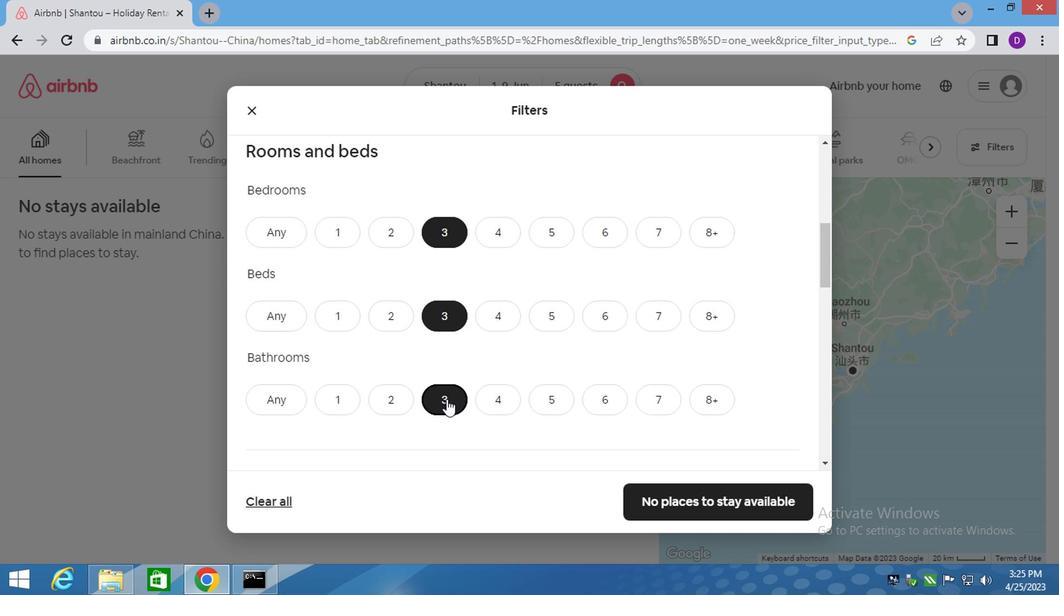 
Action: Mouse moved to (448, 413)
Screenshot: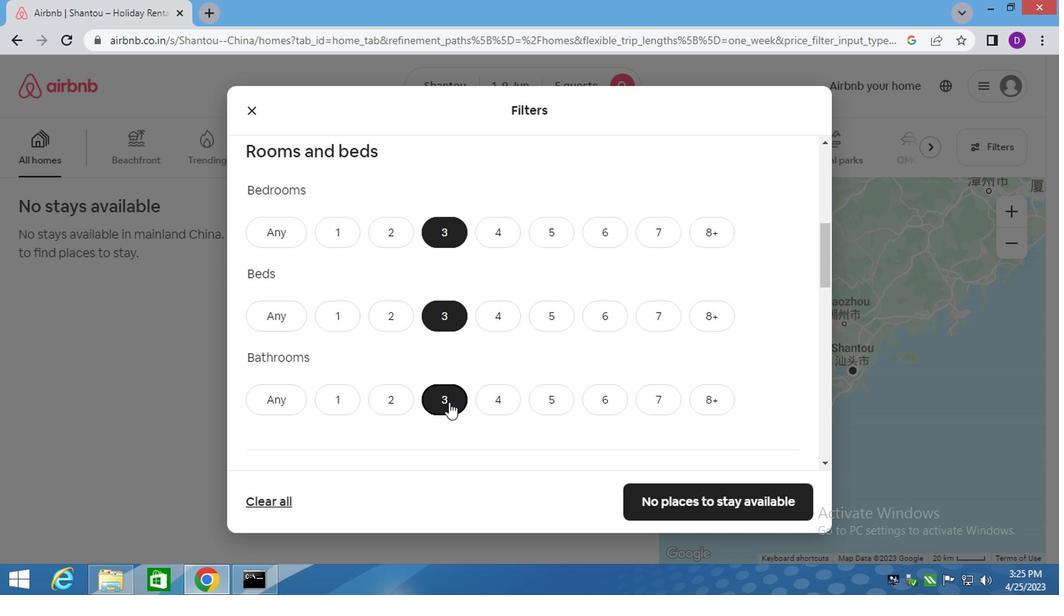 
Action: Mouse scrolled (448, 409) with delta (0, 0)
Screenshot: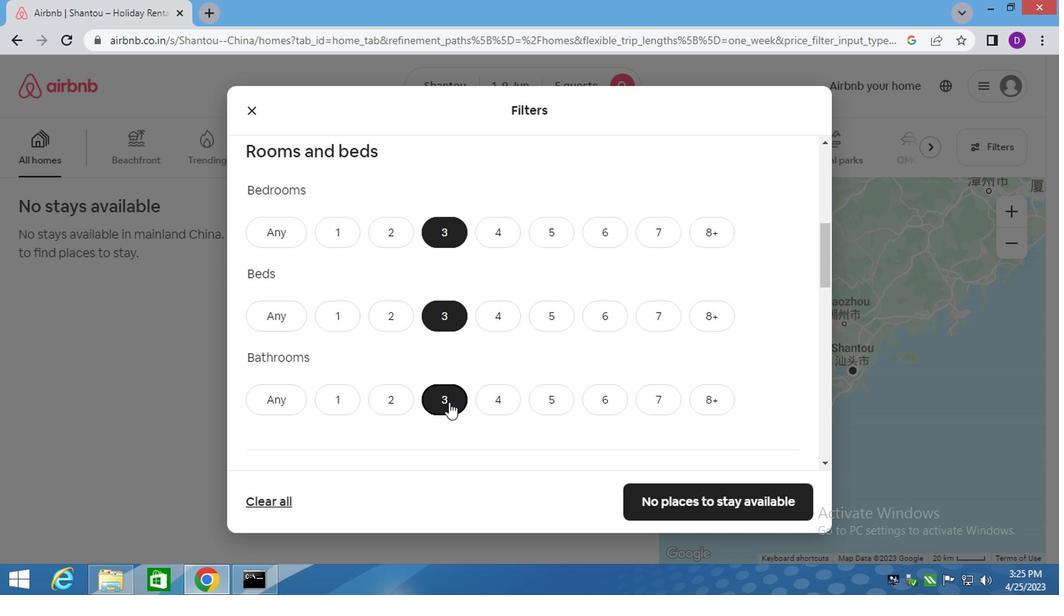 
Action: Mouse scrolled (448, 412) with delta (0, -1)
Screenshot: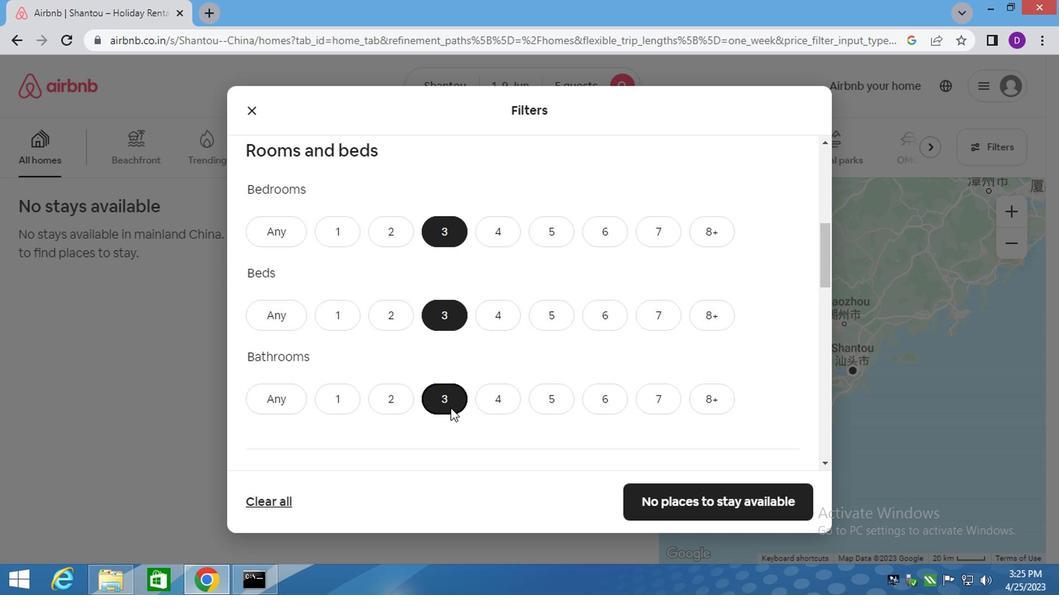 
Action: Mouse moved to (430, 410)
Screenshot: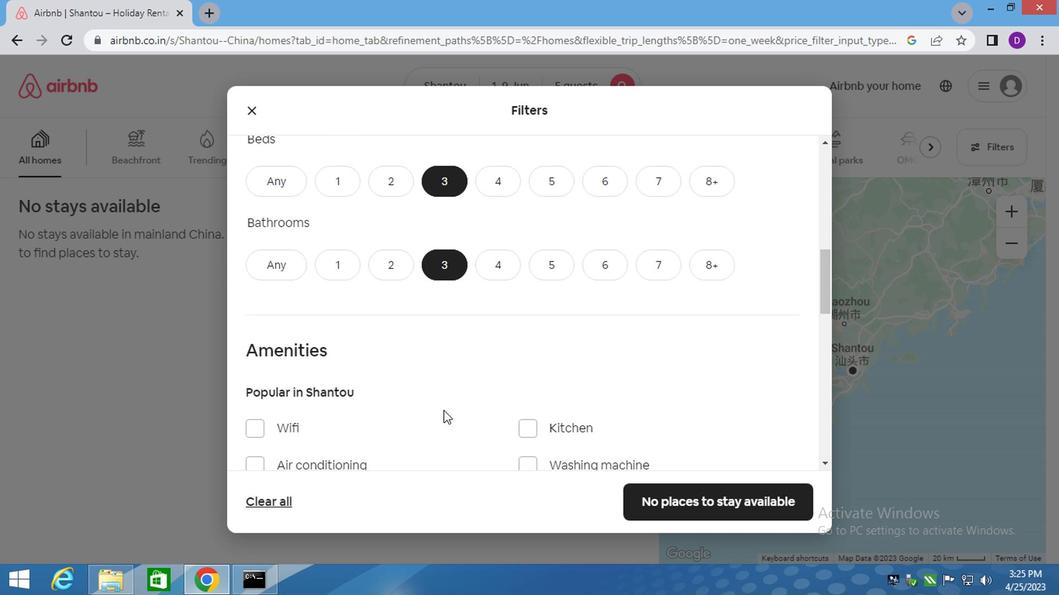 
Action: Mouse scrolled (430, 409) with delta (0, 0)
Screenshot: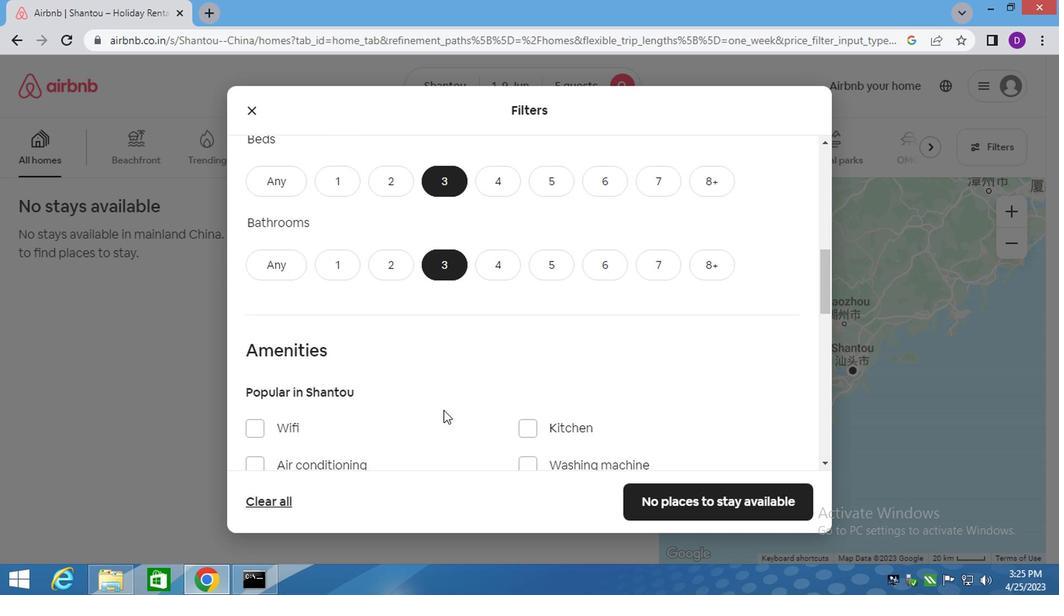 
Action: Mouse scrolled (430, 409) with delta (0, 0)
Screenshot: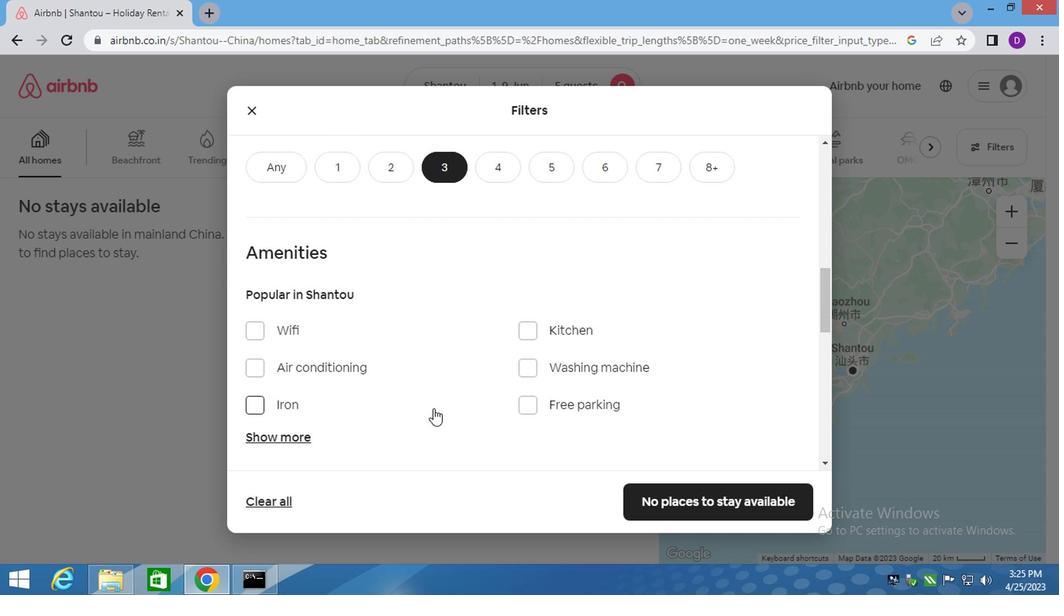 
Action: Mouse moved to (421, 404)
Screenshot: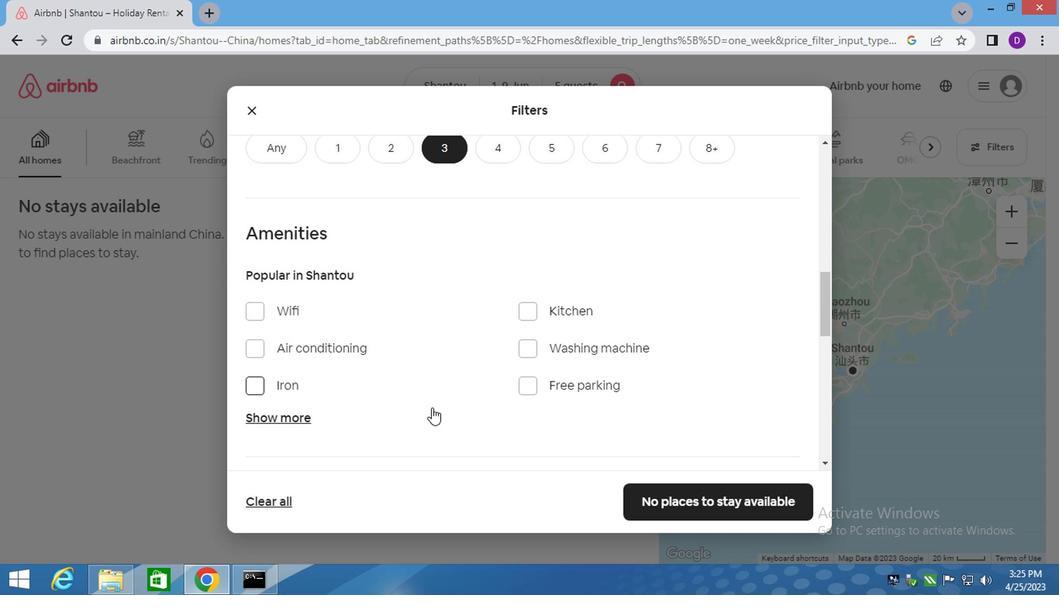 
Action: Mouse scrolled (421, 404) with delta (0, 0)
Screenshot: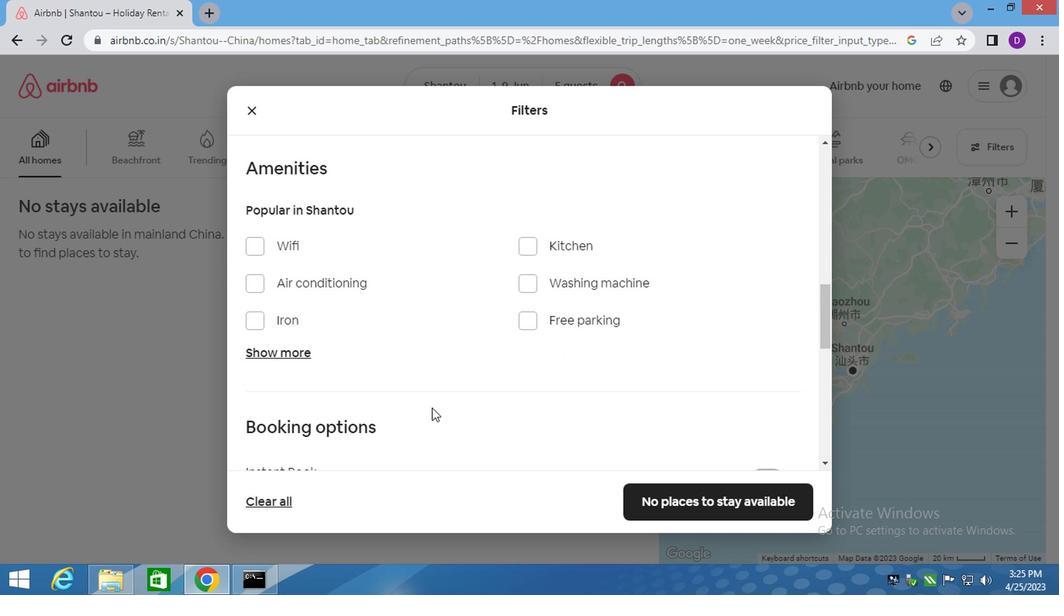 
Action: Mouse scrolled (421, 404) with delta (0, 0)
Screenshot: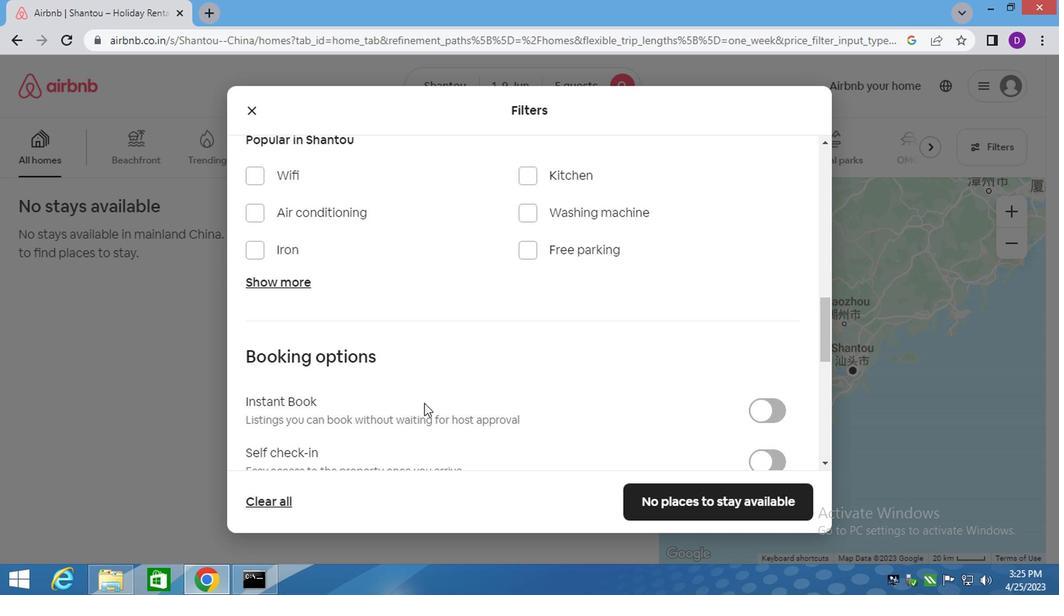 
Action: Mouse moved to (759, 312)
Screenshot: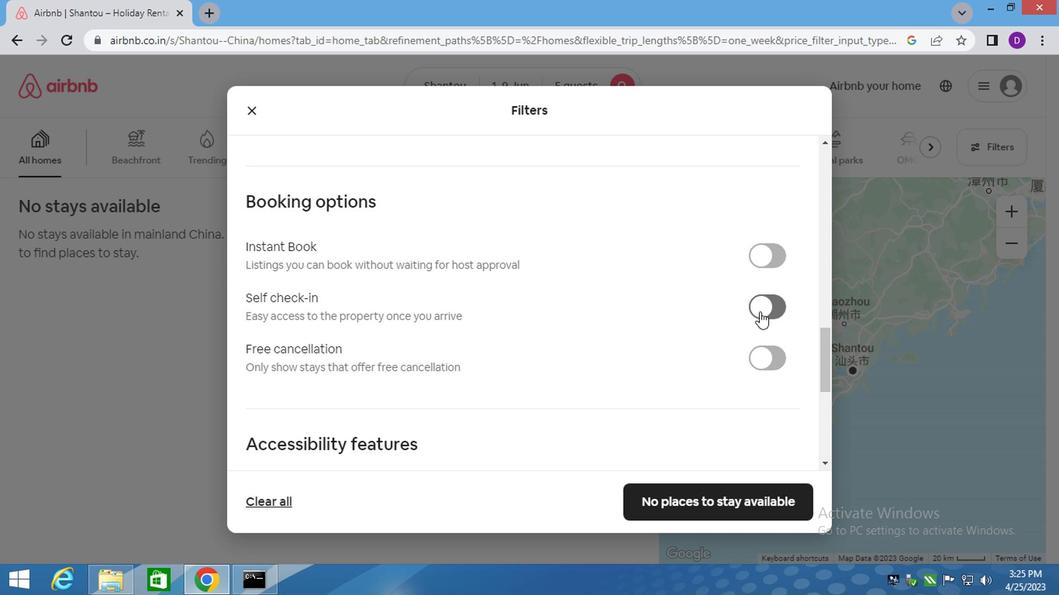 
Action: Mouse pressed left at (759, 312)
Screenshot: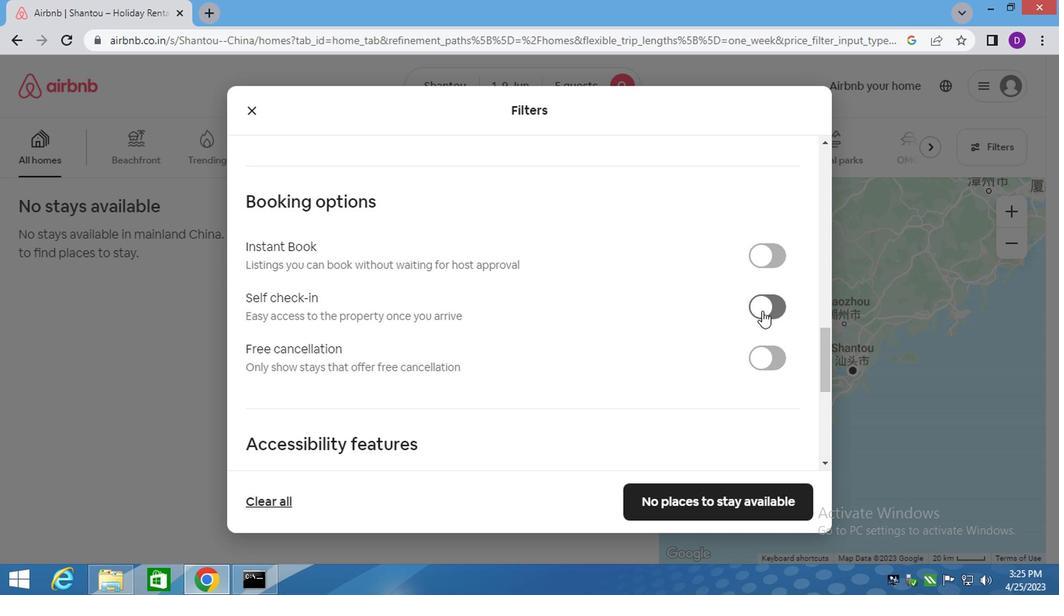 
Action: Mouse moved to (590, 338)
Screenshot: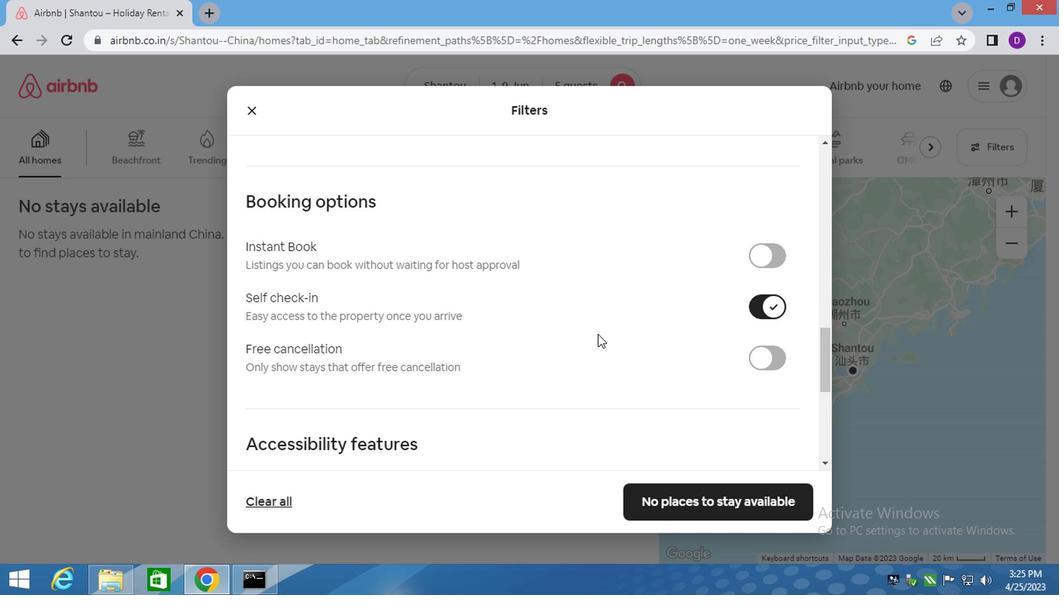 
Action: Mouse scrolled (590, 337) with delta (0, -1)
Screenshot: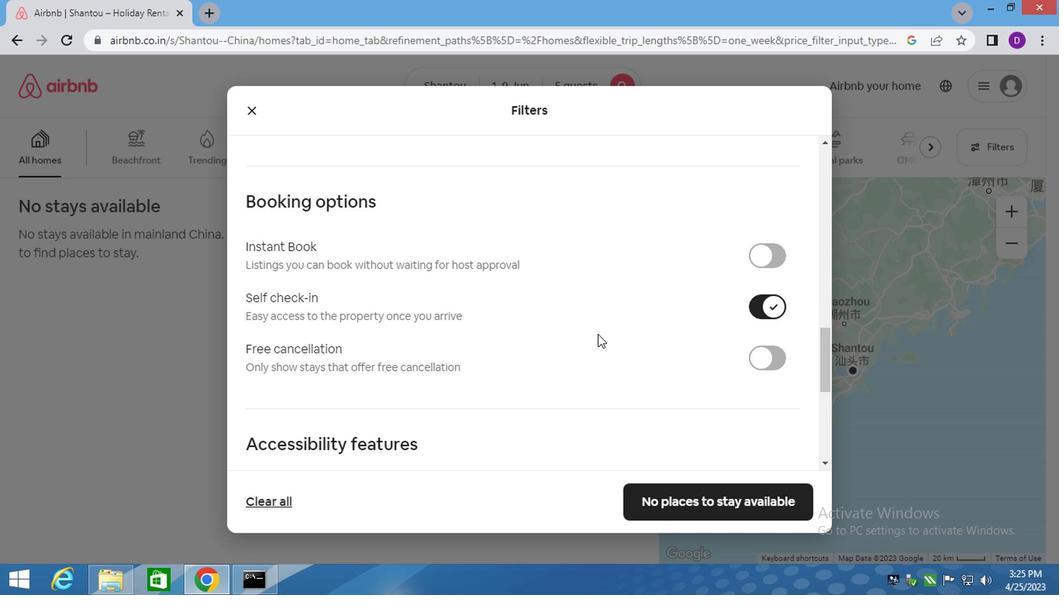 
Action: Mouse moved to (587, 340)
Screenshot: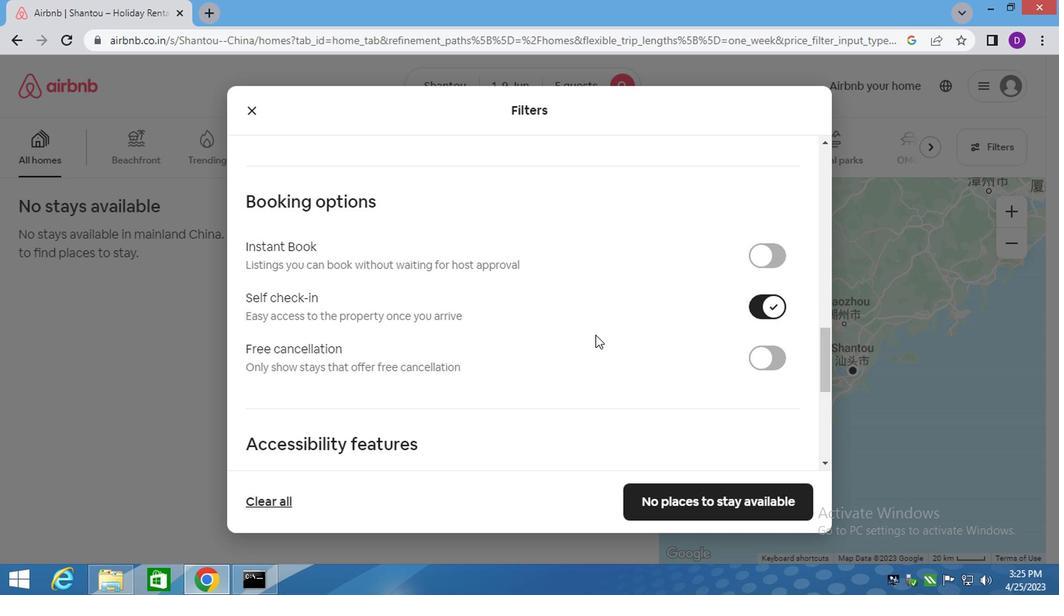 
Action: Mouse scrolled (589, 338) with delta (0, -1)
Screenshot: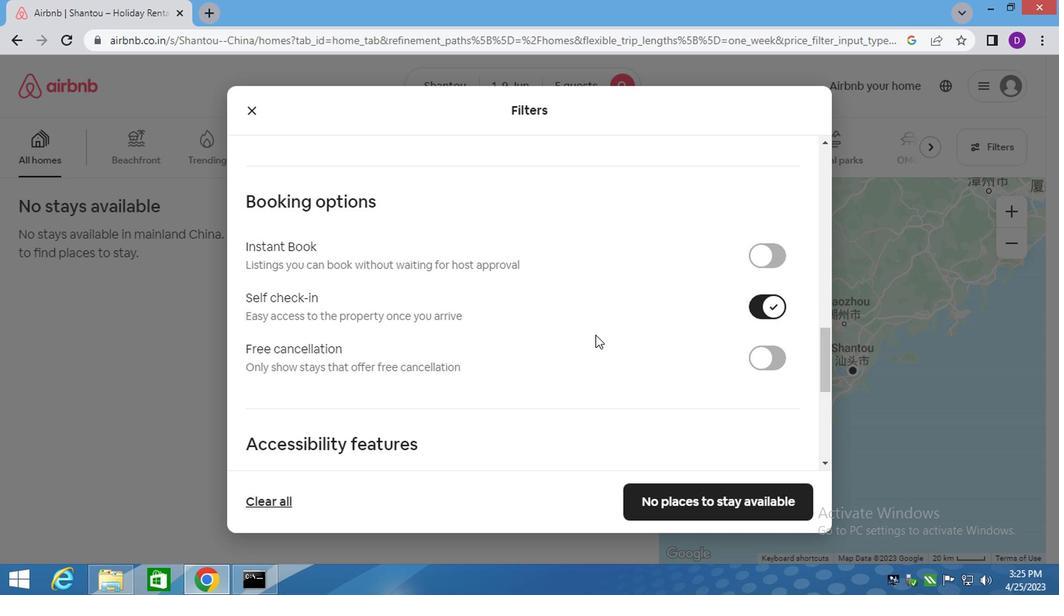 
Action: Mouse scrolled (587, 340) with delta (0, 0)
Screenshot: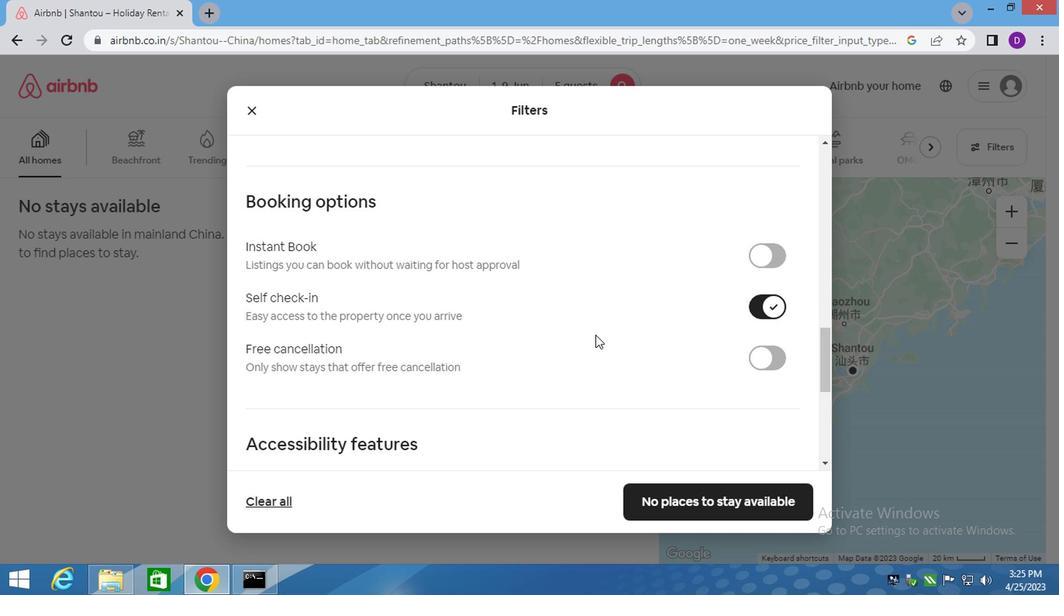 
Action: Mouse moved to (586, 343)
Screenshot: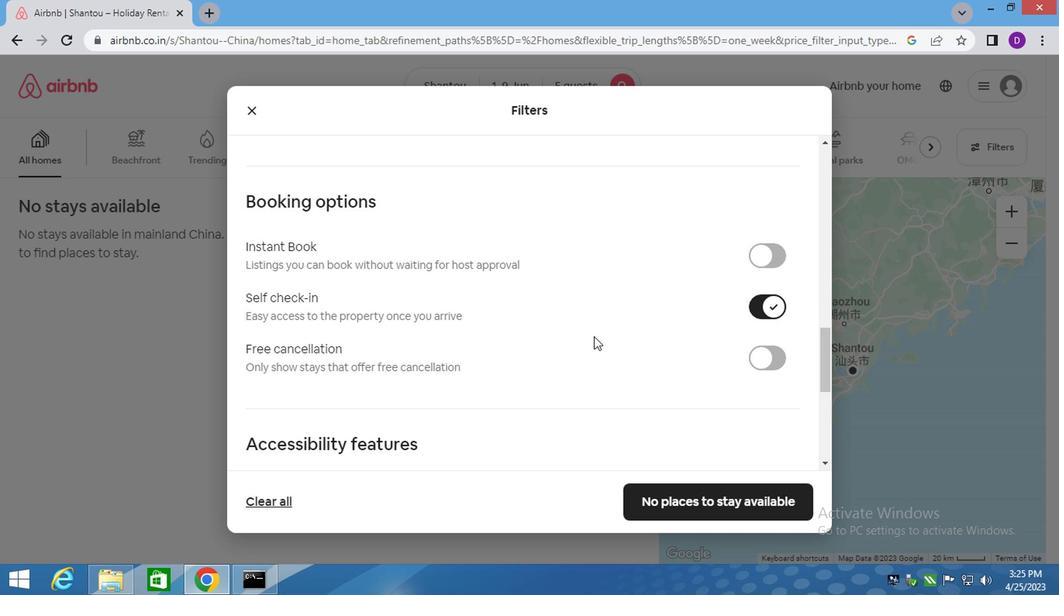 
Action: Mouse scrolled (587, 342) with delta (0, 0)
Screenshot: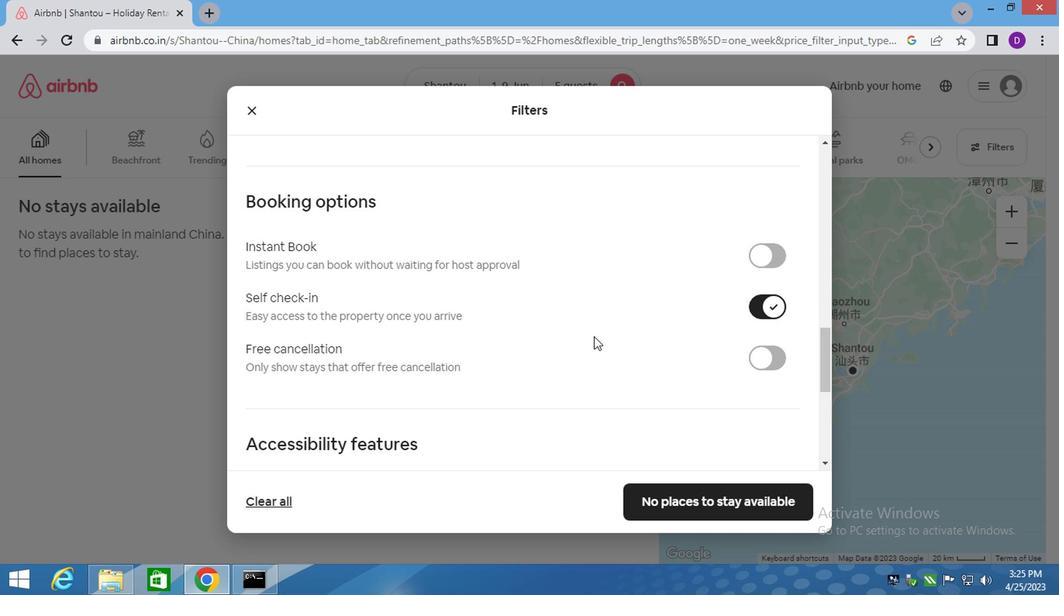 
Action: Mouse scrolled (586, 342) with delta (0, -1)
Screenshot: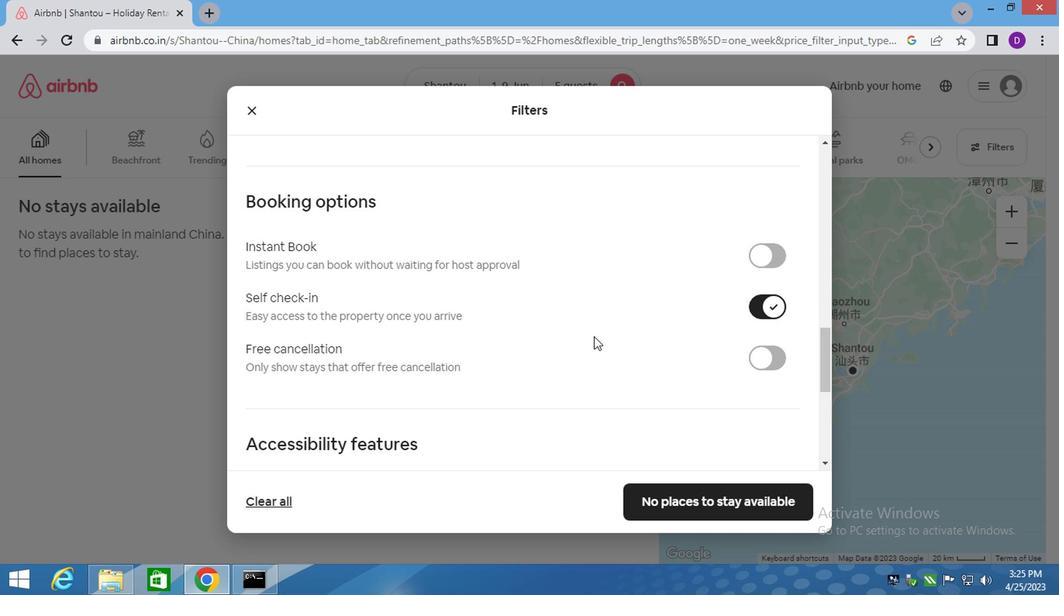 
Action: Mouse moved to (569, 348)
Screenshot: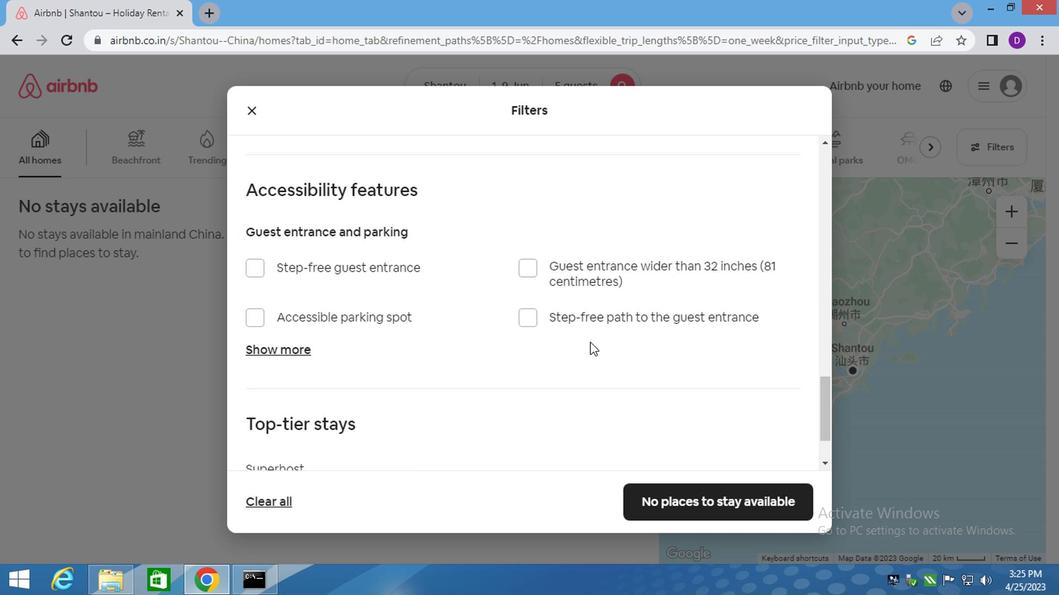 
Action: Mouse scrolled (569, 347) with delta (0, 0)
Screenshot: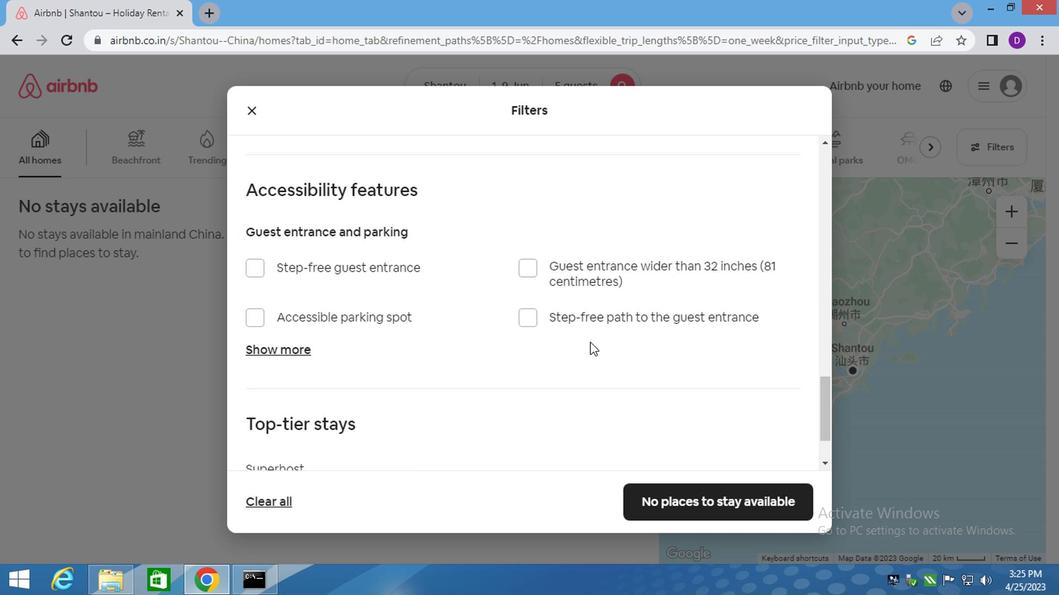 
Action: Mouse moved to (563, 351)
Screenshot: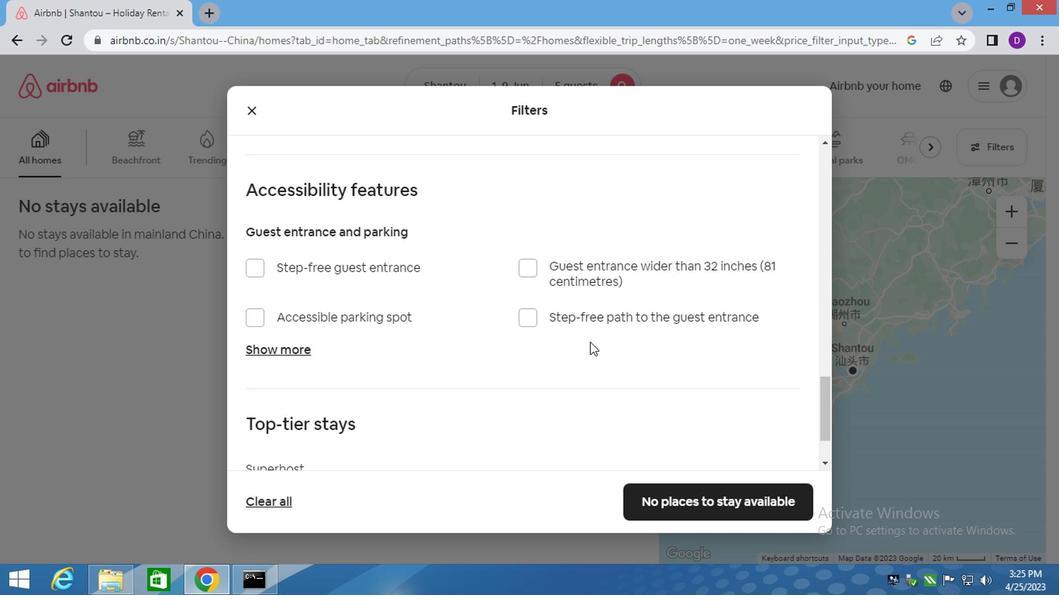 
Action: Mouse scrolled (563, 351) with delta (0, 0)
Screenshot: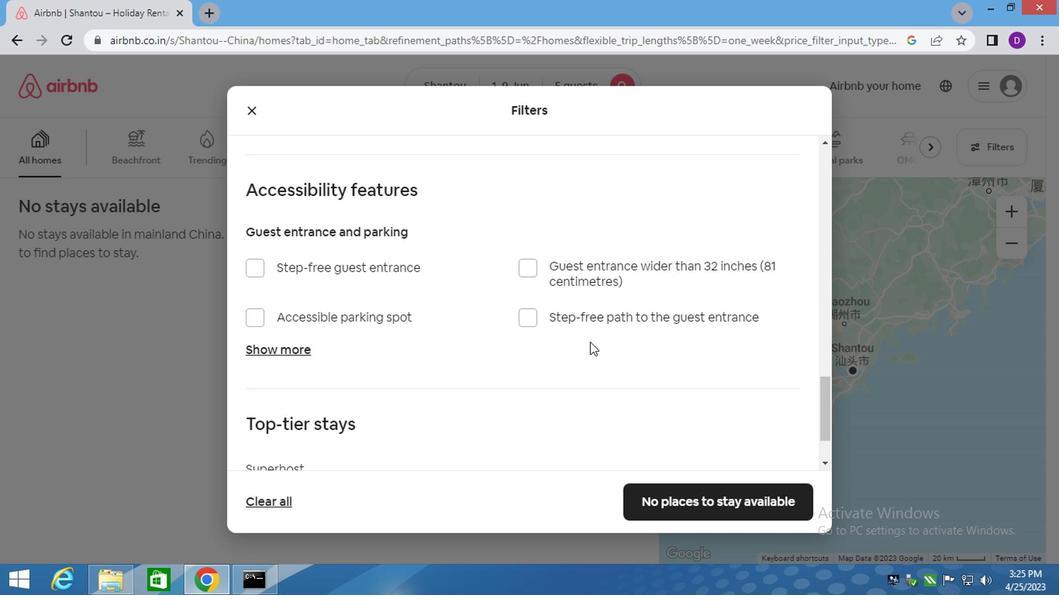 
Action: Mouse moved to (559, 353)
Screenshot: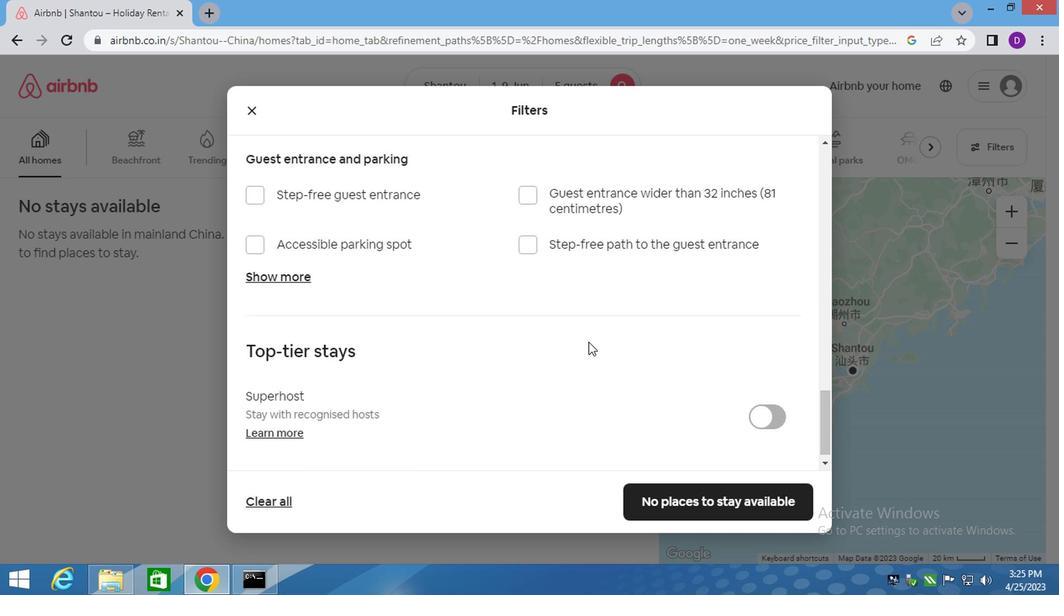 
Action: Mouse scrolled (559, 353) with delta (0, 0)
Screenshot: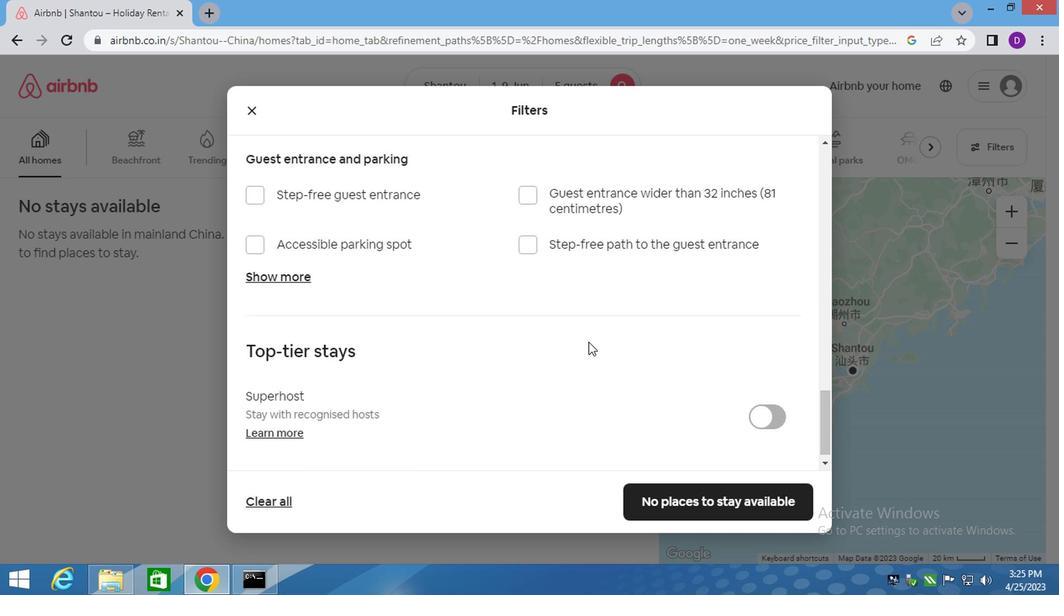 
Action: Mouse moved to (555, 355)
Screenshot: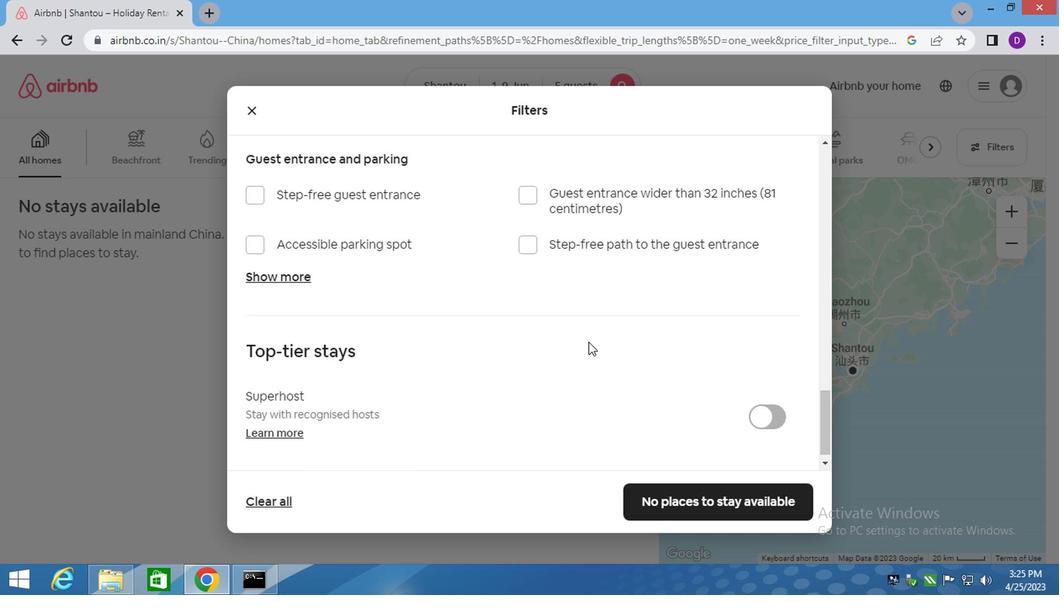 
Action: Mouse scrolled (555, 354) with delta (0, -1)
Screenshot: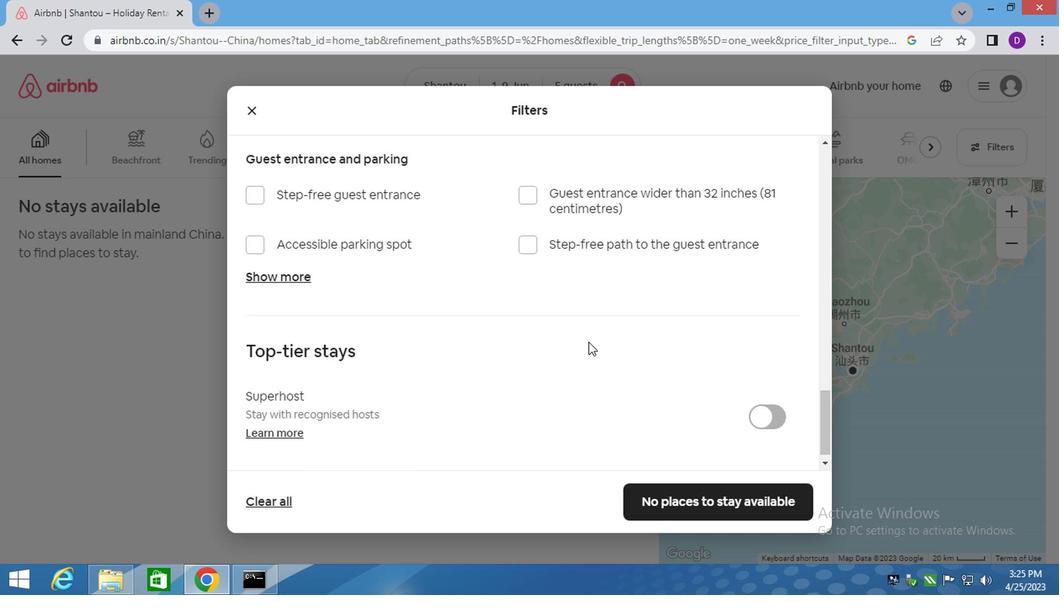 
Action: Mouse moved to (534, 368)
Screenshot: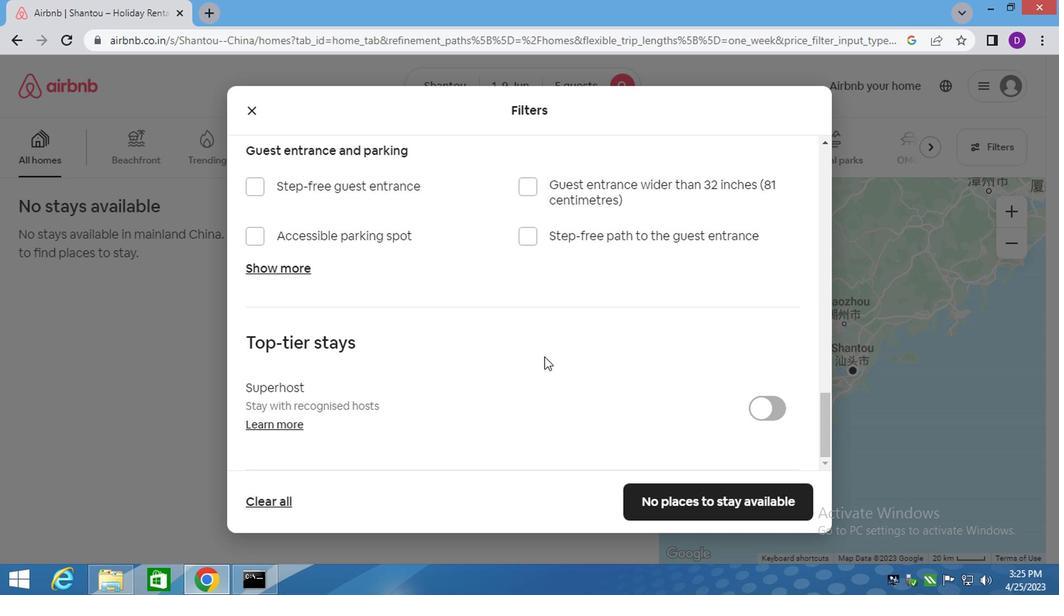 
Action: Mouse scrolled (534, 366) with delta (0, 0)
Screenshot: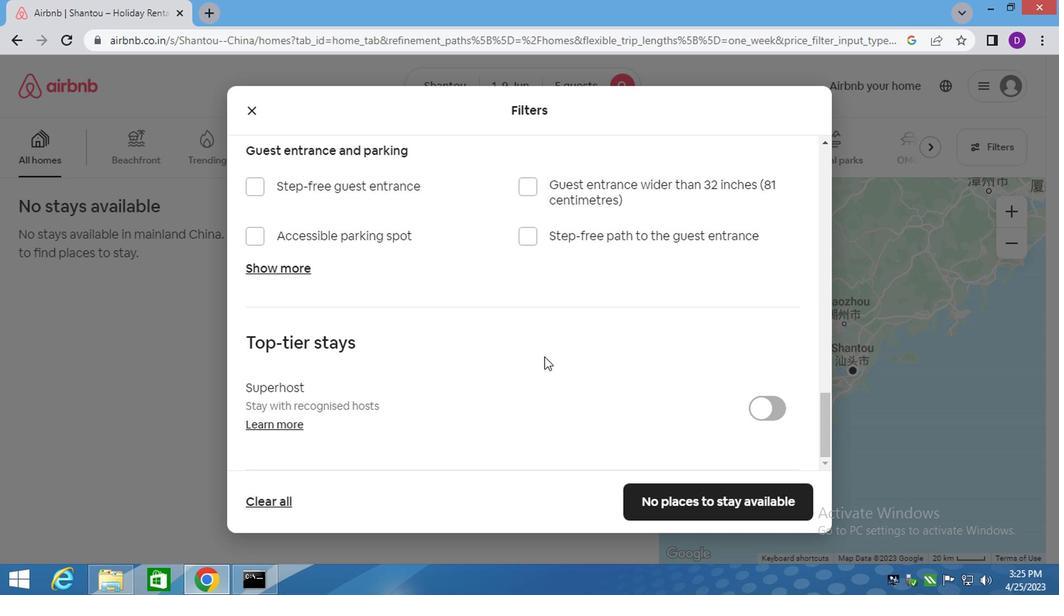 
Action: Mouse moved to (534, 373)
Screenshot: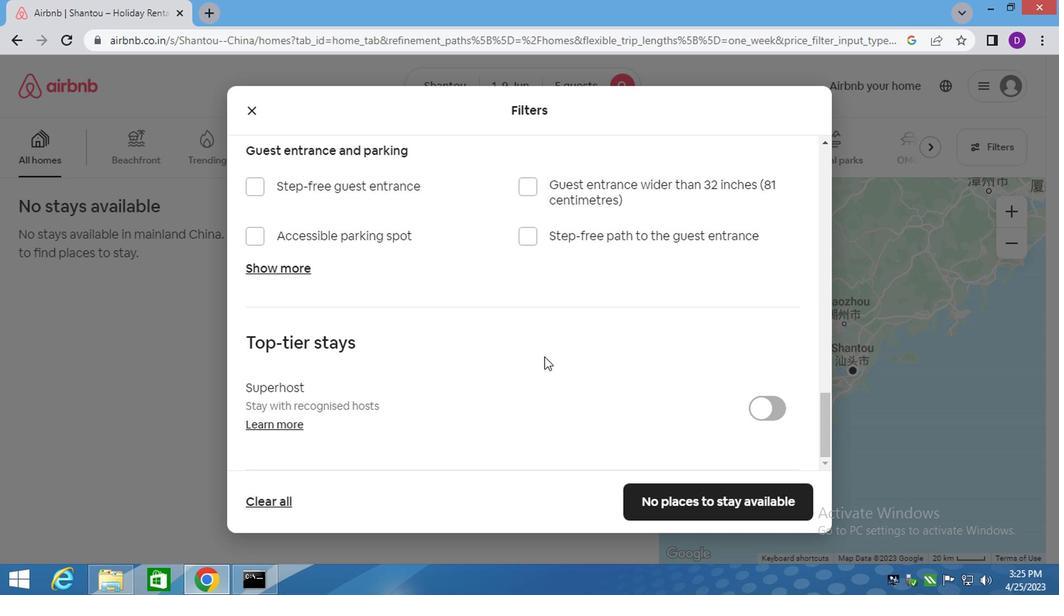 
Action: Mouse scrolled (534, 372) with delta (0, -1)
Screenshot: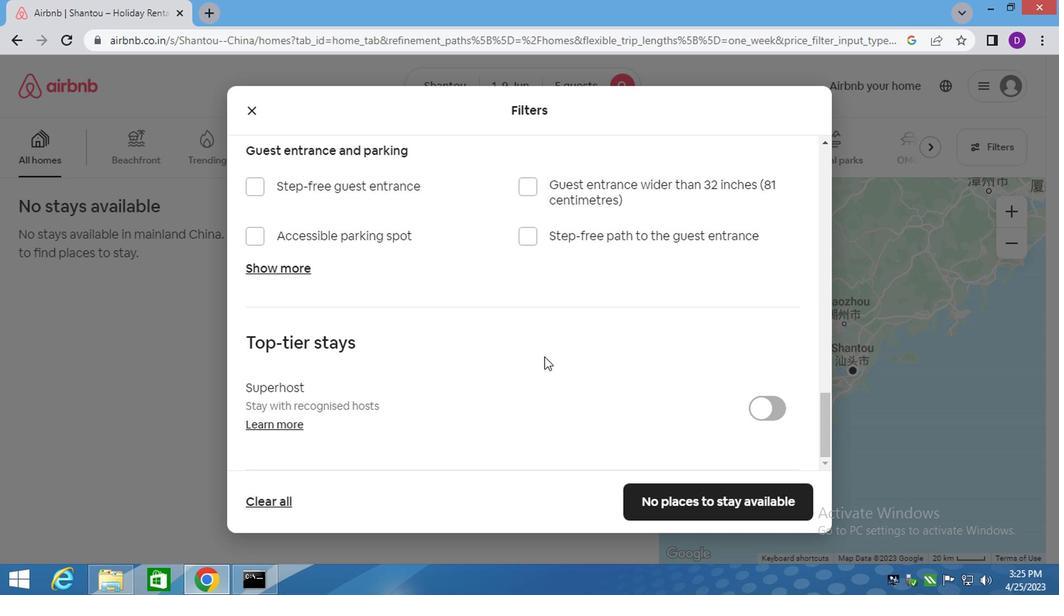 
Action: Mouse moved to (542, 386)
Screenshot: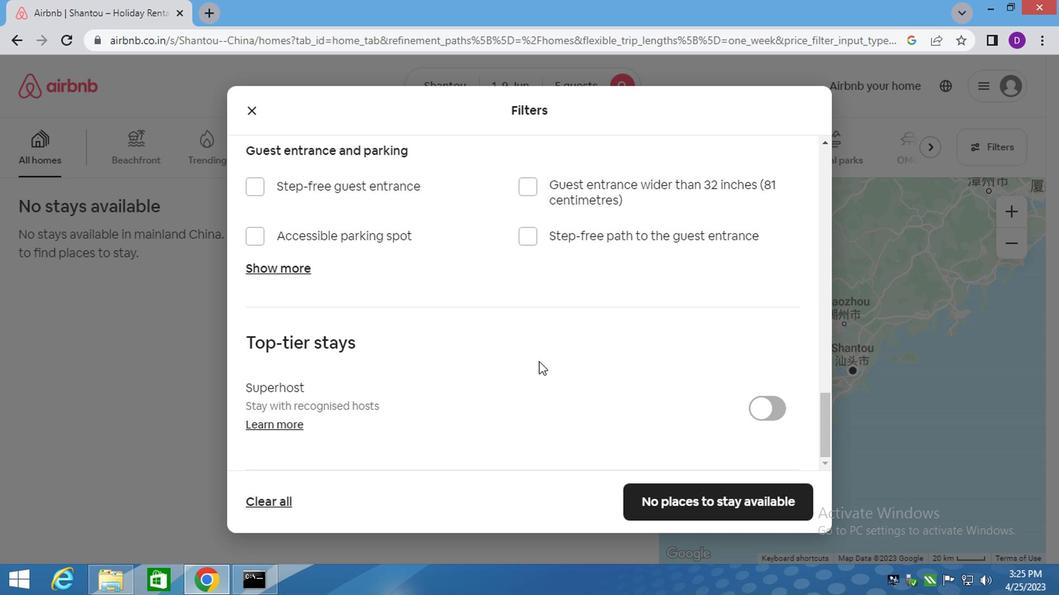 
Action: Mouse scrolled (538, 380) with delta (0, -1)
Screenshot: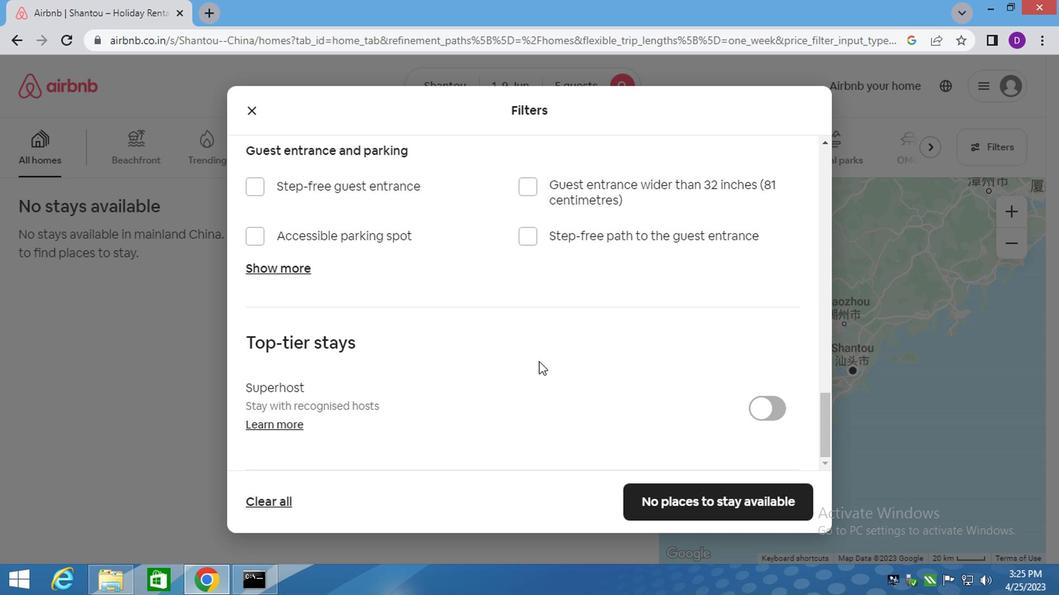 
Action: Mouse moved to (544, 390)
Screenshot: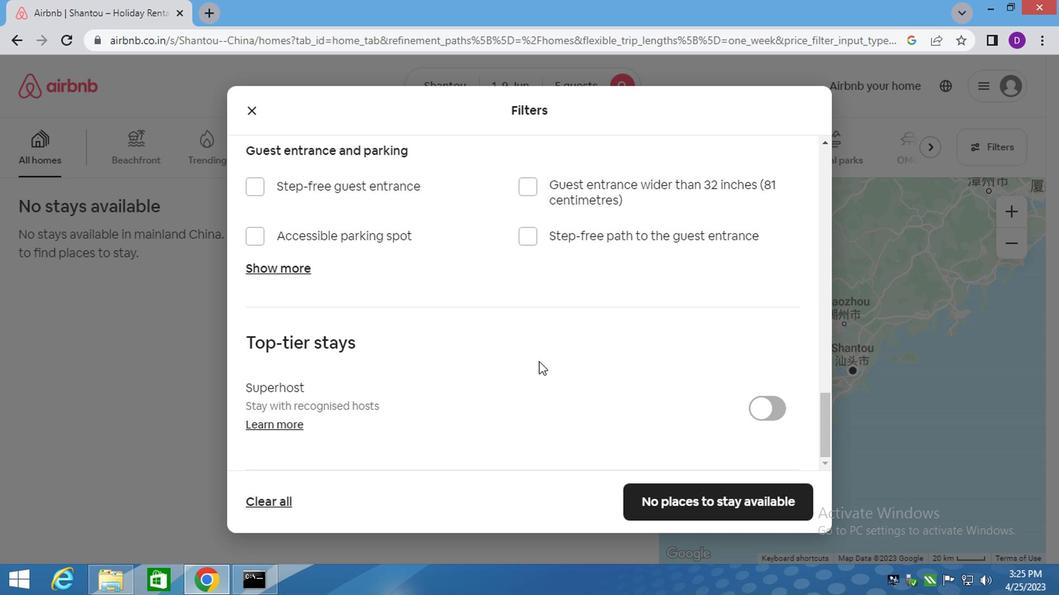 
Action: Mouse scrolled (544, 389) with delta (0, -1)
Screenshot: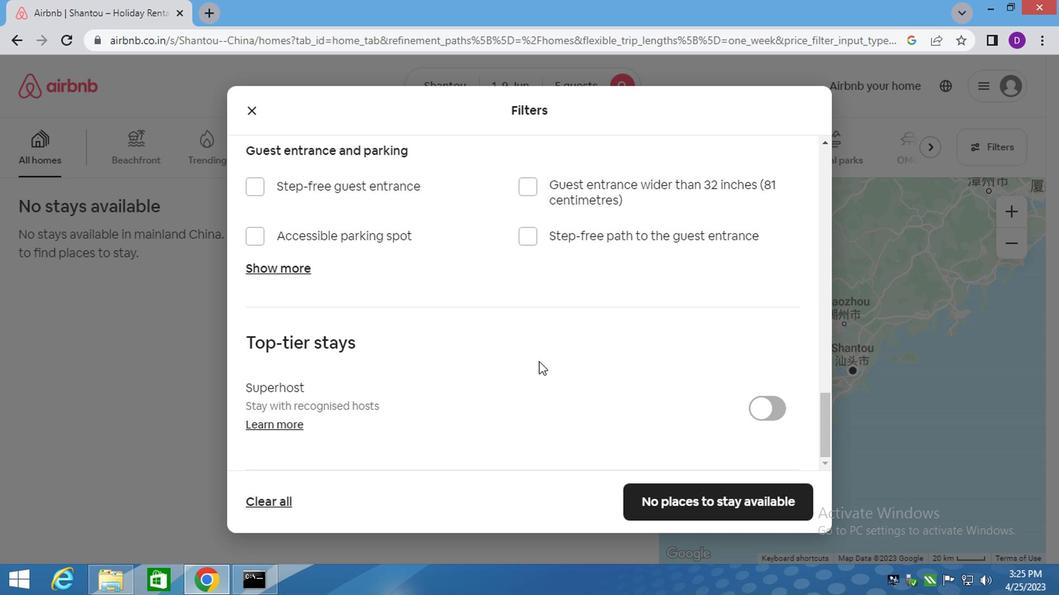 
Action: Mouse moved to (688, 500)
Screenshot: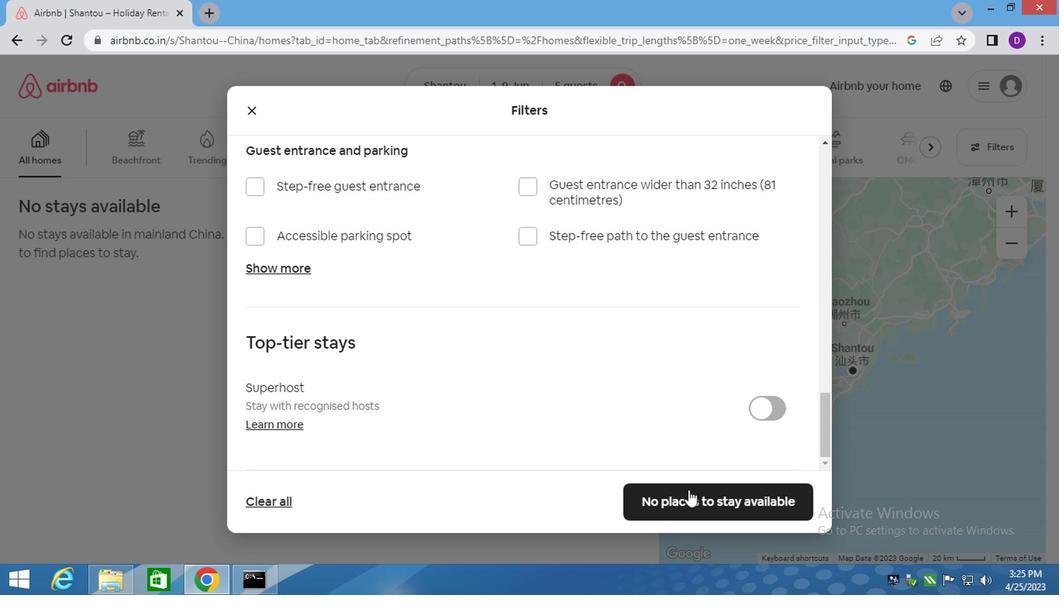 
Action: Mouse pressed left at (688, 500)
Screenshot: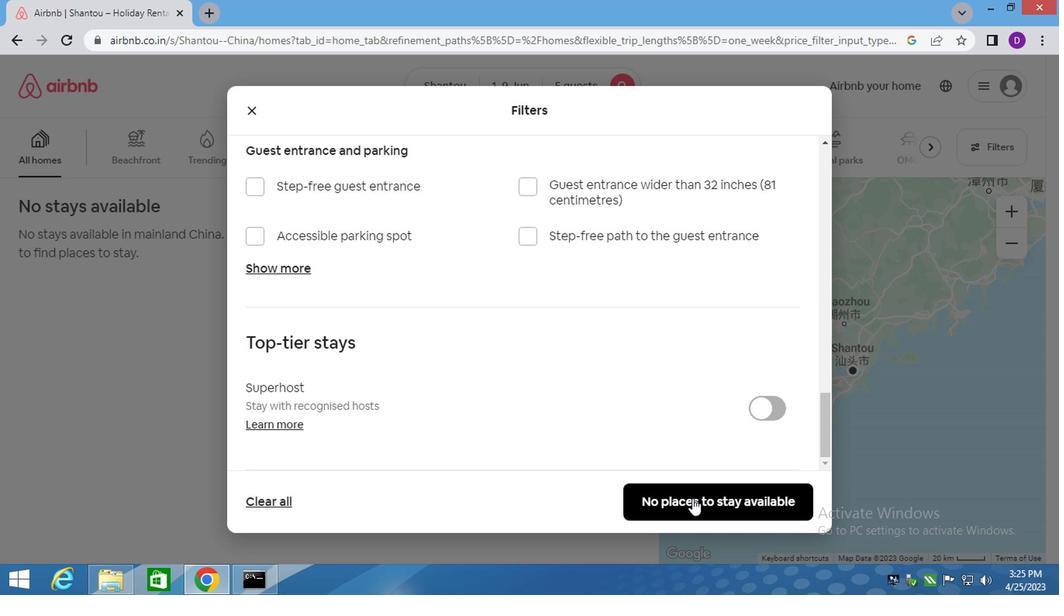 
Action: Mouse moved to (529, 254)
Screenshot: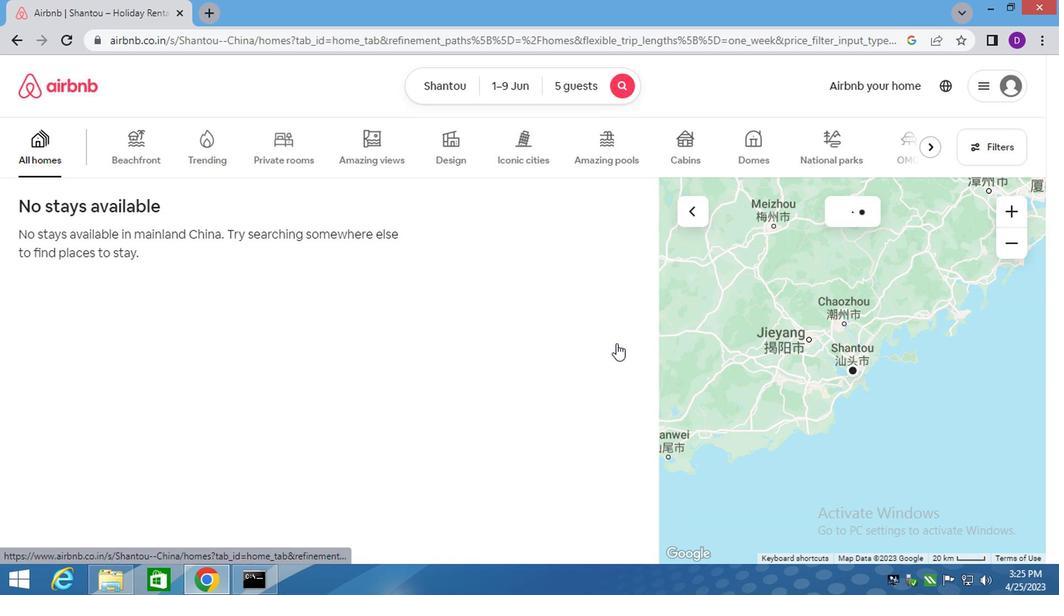 
